 Task: Add a stop at the National September 11 Memorial & Museum while en route to Battery Park.
Action: Mouse moved to (1394, 111)
Screenshot: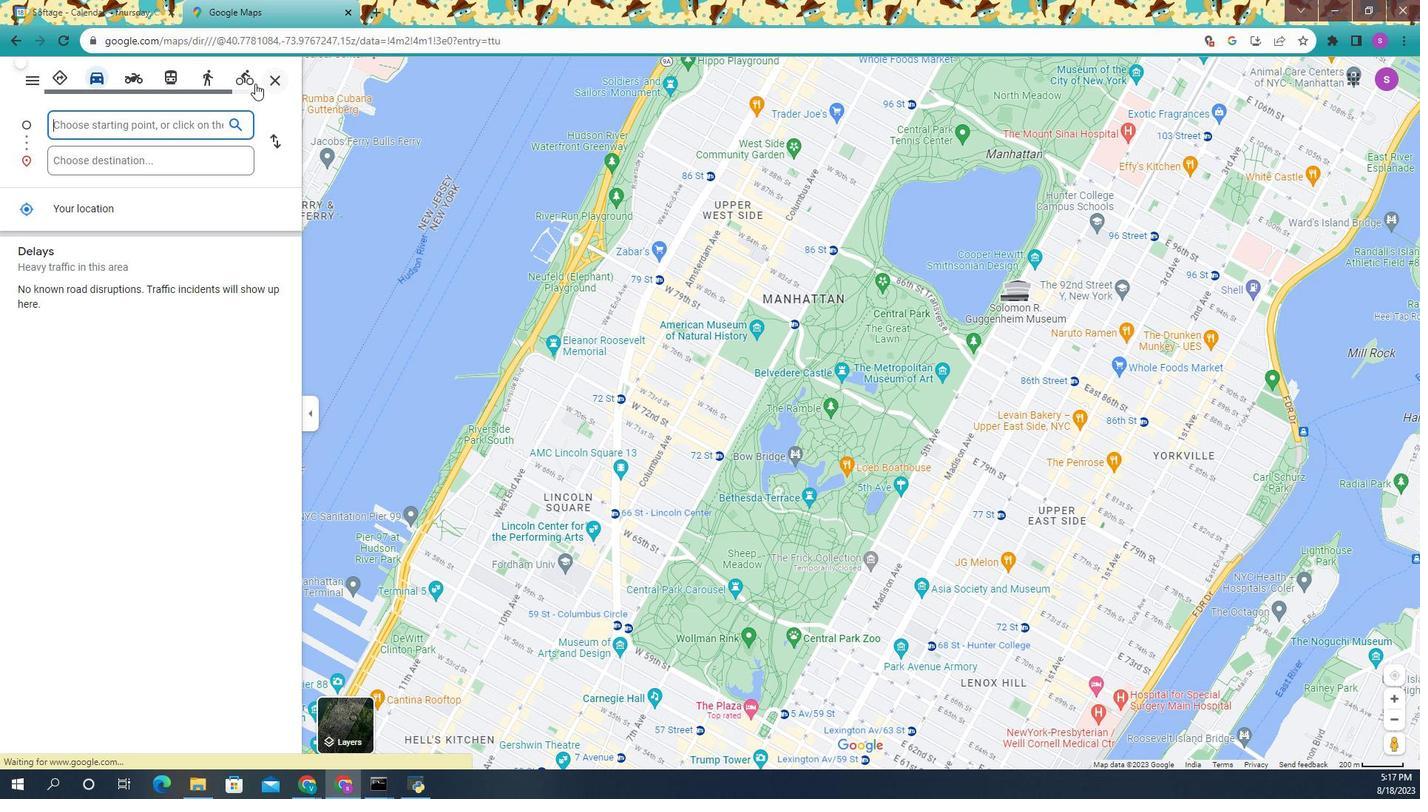 
Action: Mouse pressed left at (1394, 111)
Screenshot: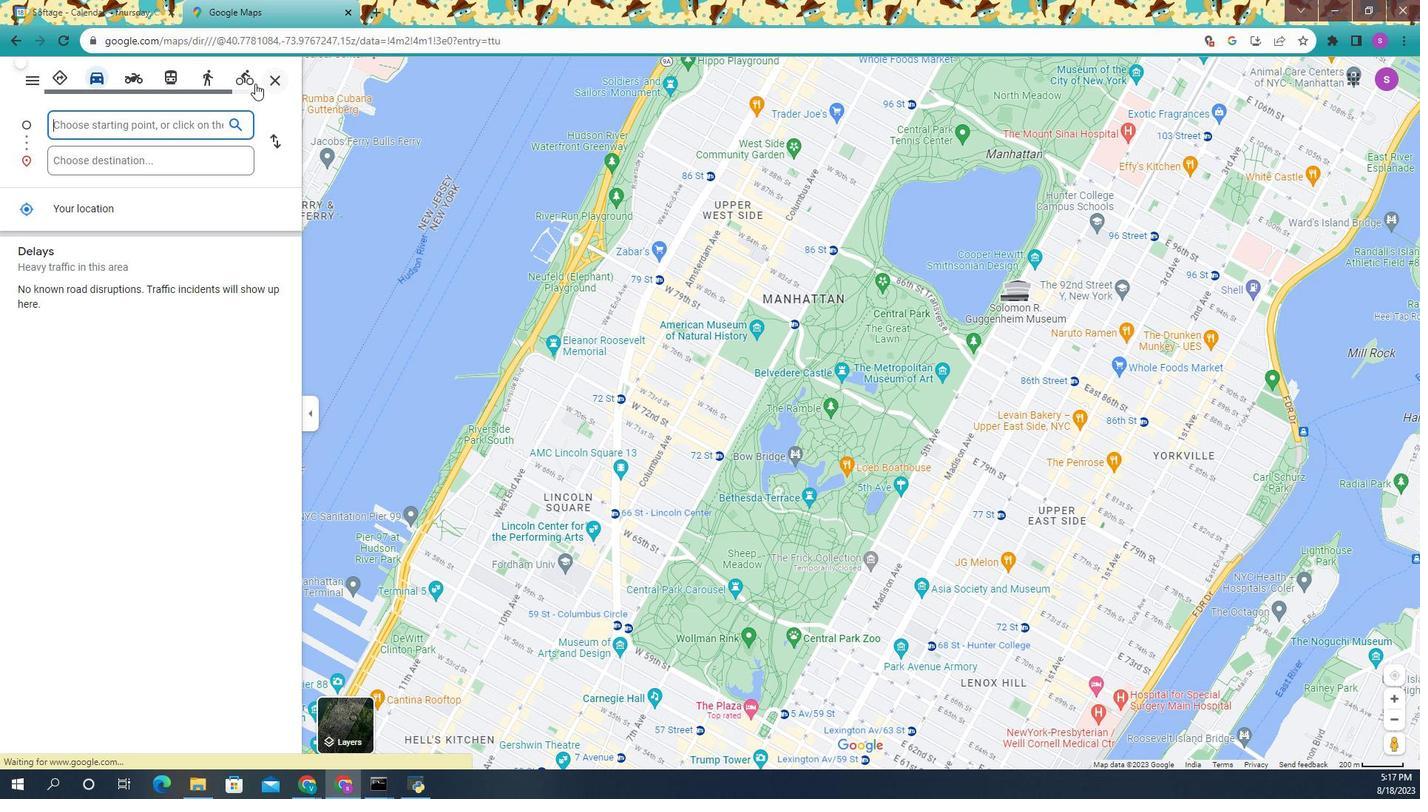 
Action: Mouse moved to (1308, 160)
Screenshot: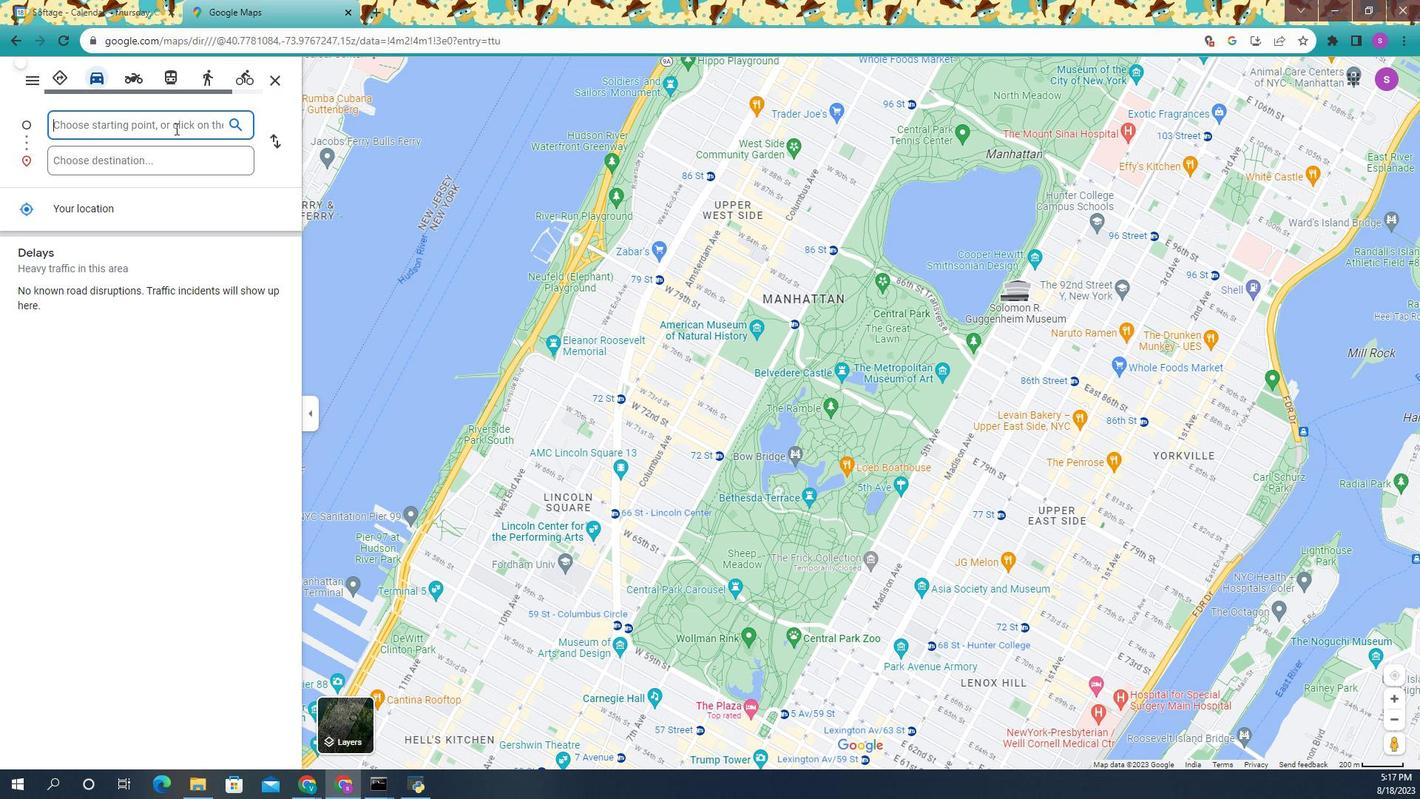 
Action: Mouse pressed left at (1308, 160)
Screenshot: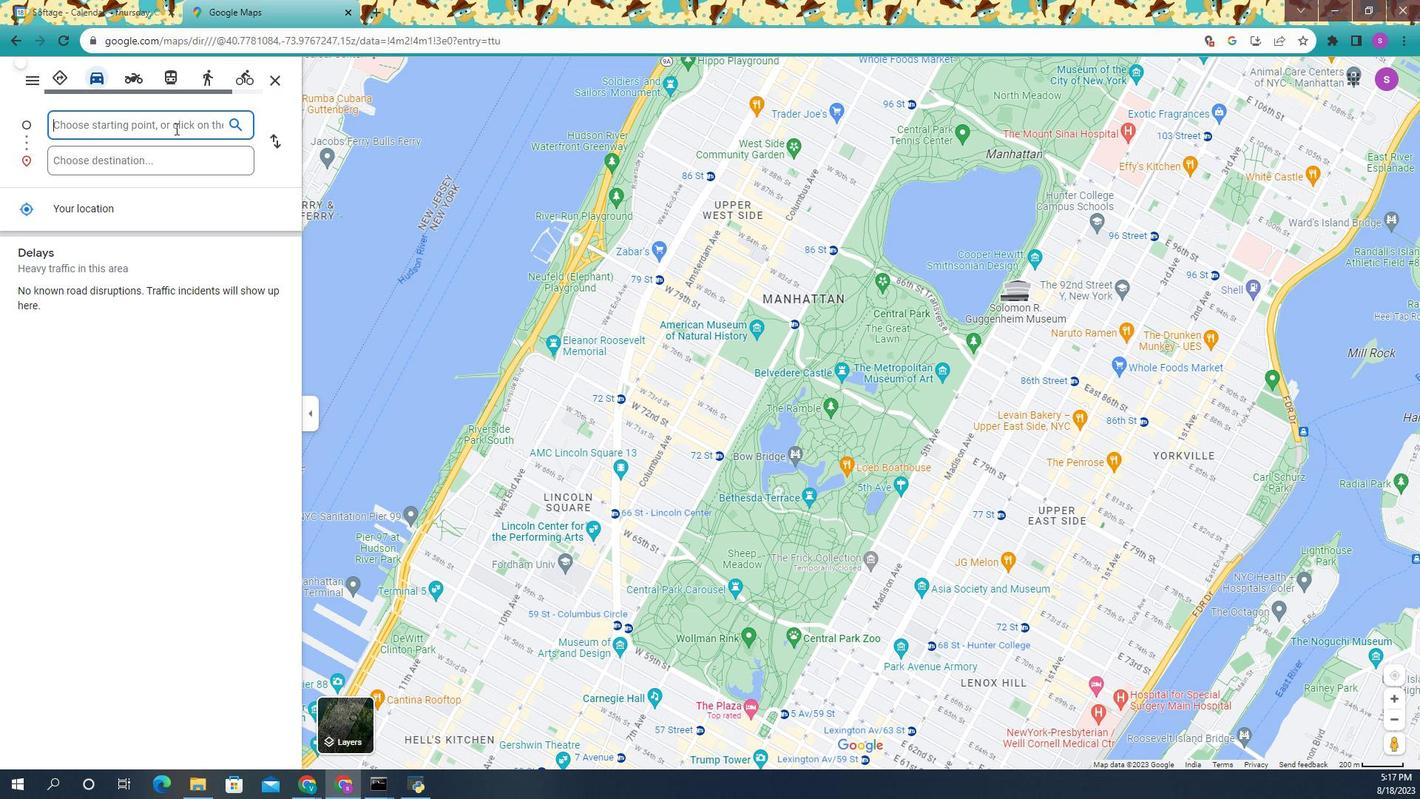 
Action: Key pressed <Key.shift><Key.shift><Key.shift><Key.shift><Key.shift><Key.shift><Key.shift><Key.shift><Key.shift><Key.shift><Key.shift><Key.shift><Key.shift><Key.shift><Key.shift><Key.shift><Key.shift><Key.shift><Key.shift><Key.shift><Key.shift><Key.shift><Key.shift><Key.shift><Key.shift>M<Key.backspace><Key.backspace><Key.shift><Key.shift>IONAL<Key.space><Key.shift><Key.shift>Septemr<Key.space>11<Key.space><Key.space><Key.backspace><Key.backspace><Key.space><Key.shift><Key.shift><Key.shift><Key.shift><Key.shift><Key.shift><Key.shift><Key.shift><Key.shift><Key.shift><Key.shift><Key.shift><Key.shift><Key.shift><Key.shift>Memorial<Key.shift><Key.shift><Key.shift><Key.shift><Key.shift><Key.shift><Key.shift><Key.shift><Key.shift><Key.shift><Key.shift><Key.shift><Key.shift><Key.shift><Key.shift><Key.shift><Key.shift><Key.shift>&<Key.space><Key.shift>Museum<Key.space>
Screenshot: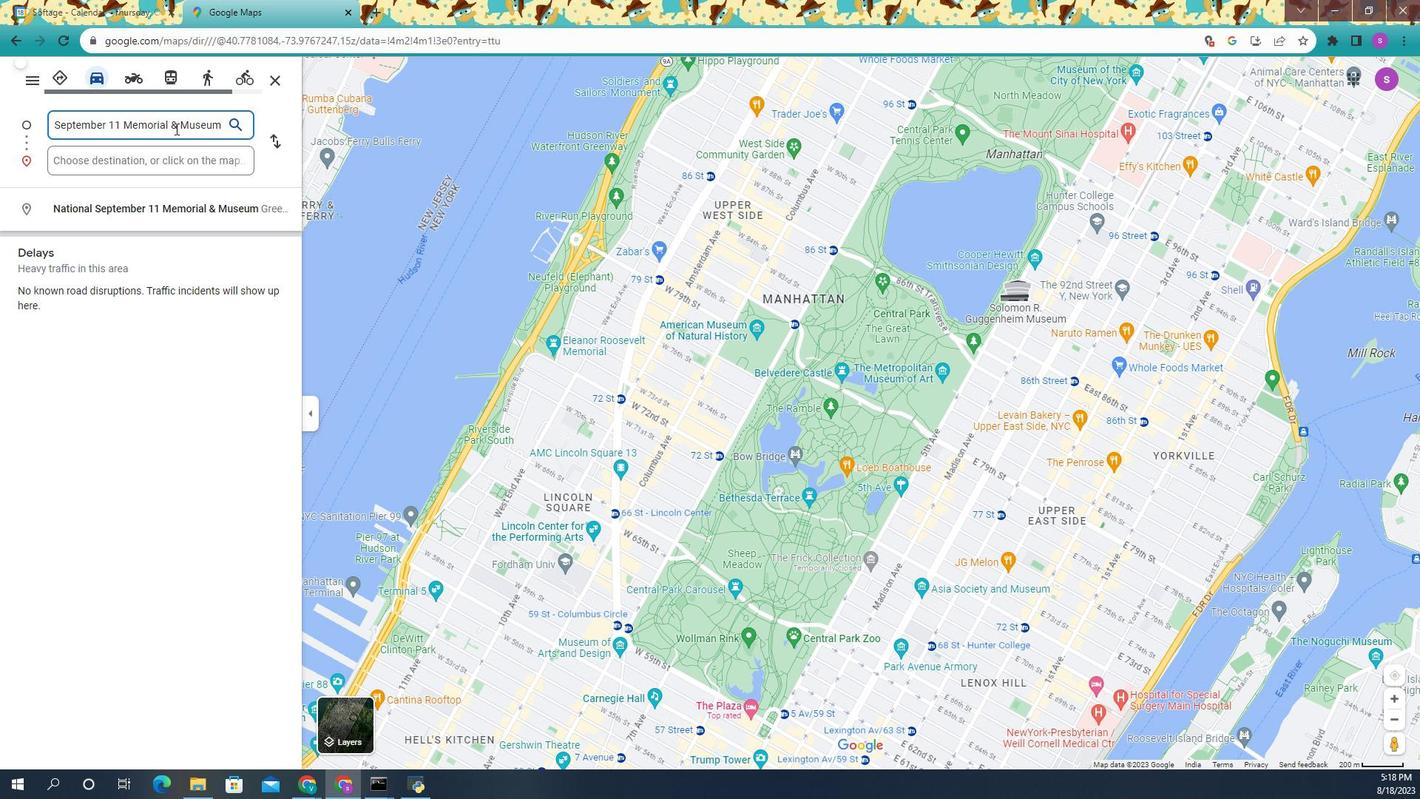 
Action: Mouse moved to (1280, 190)
Screenshot: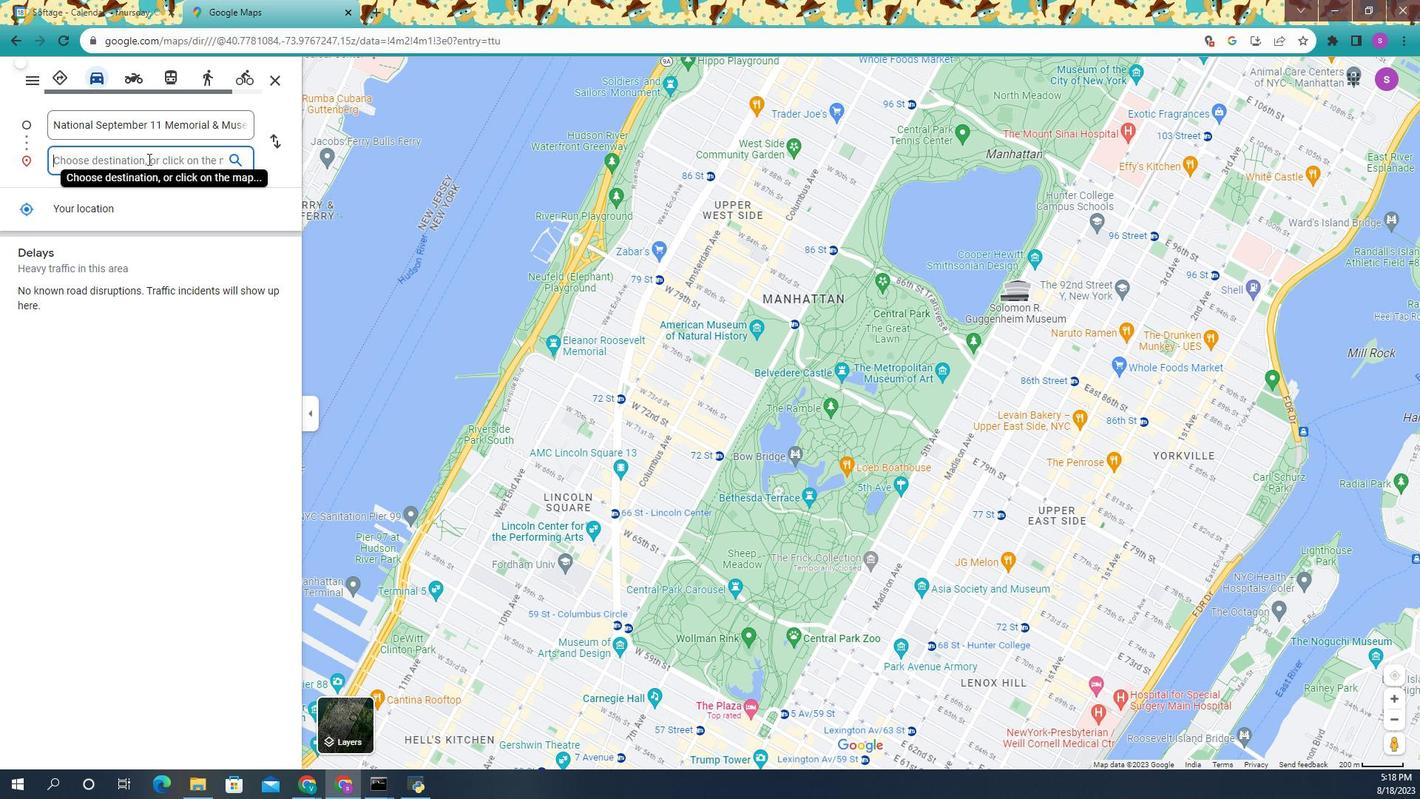 
Action: Mouse pressed left at (1280, 190)
Screenshot: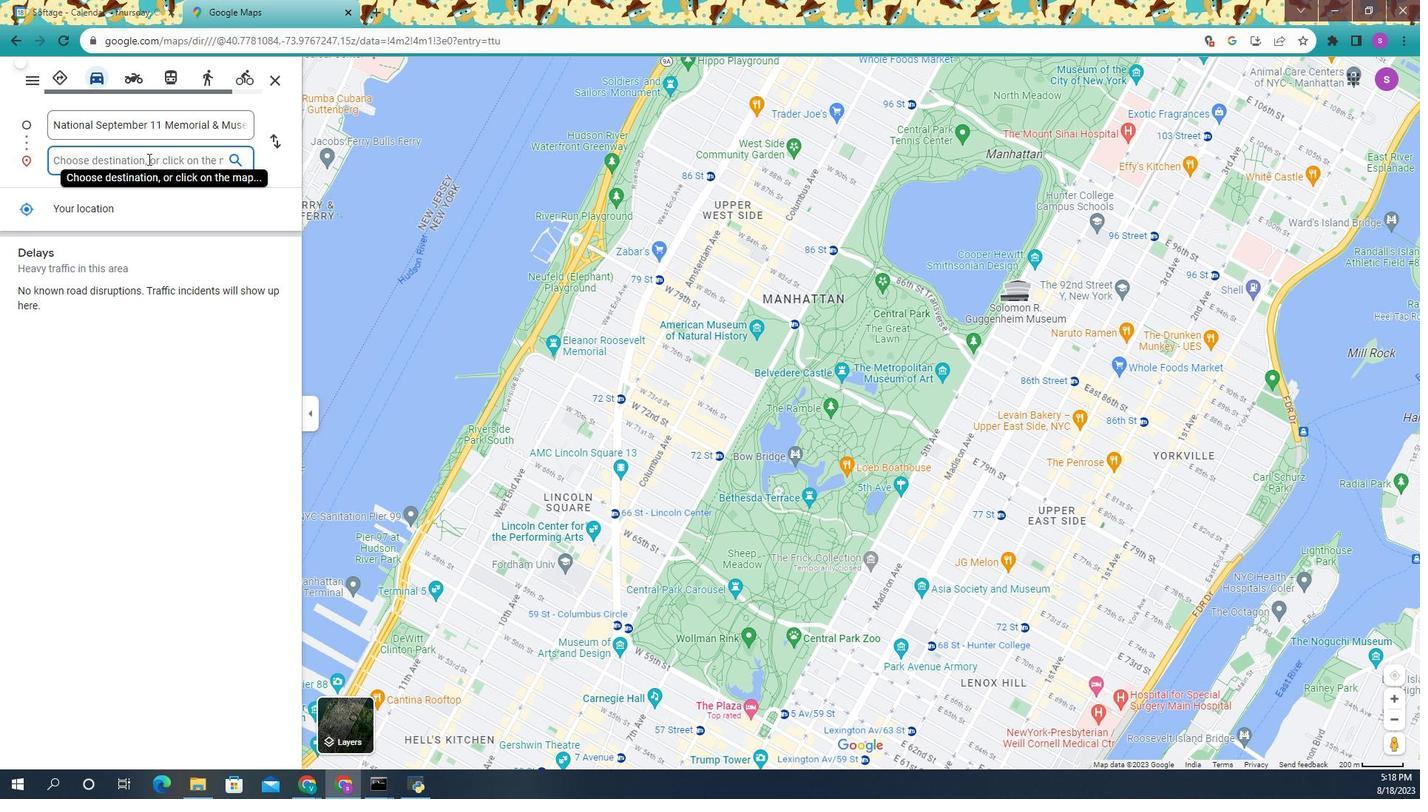 
Action: Mouse moved to (1273, 195)
Screenshot: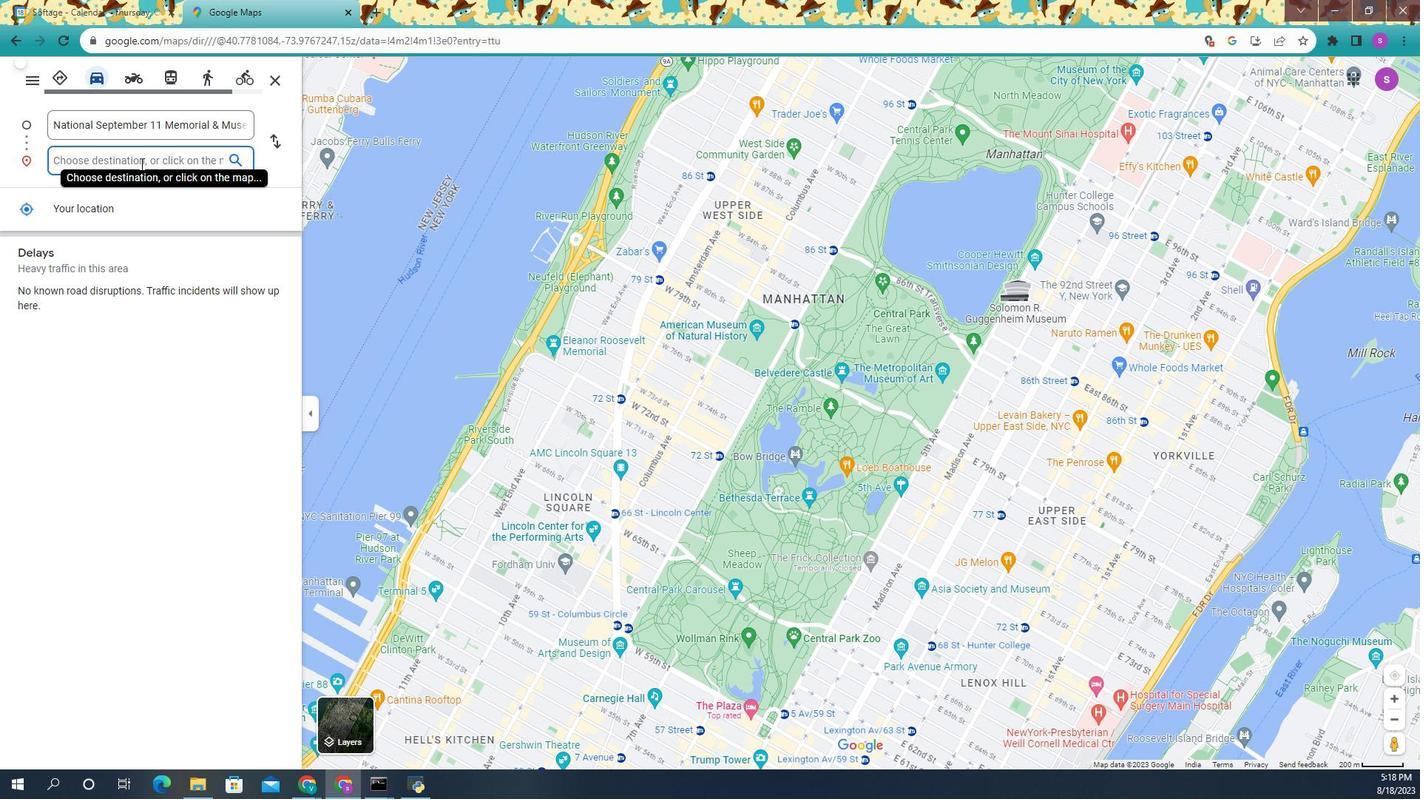 
Action: Key pressed <Key.shift>Batery<Key.space><Key.shift>Park<Key.enter>
Screenshot: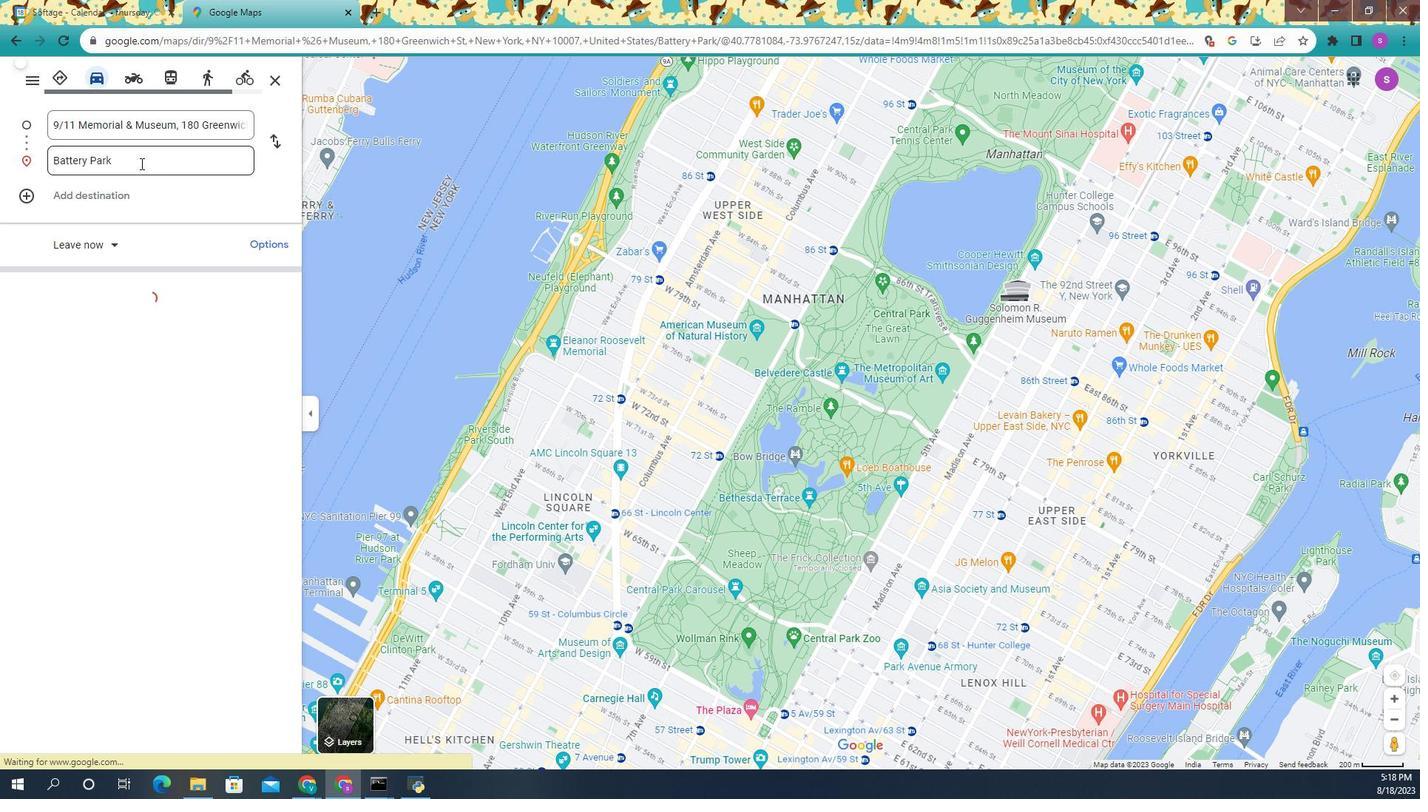 
Action: Mouse moved to (1149, 224)
Screenshot: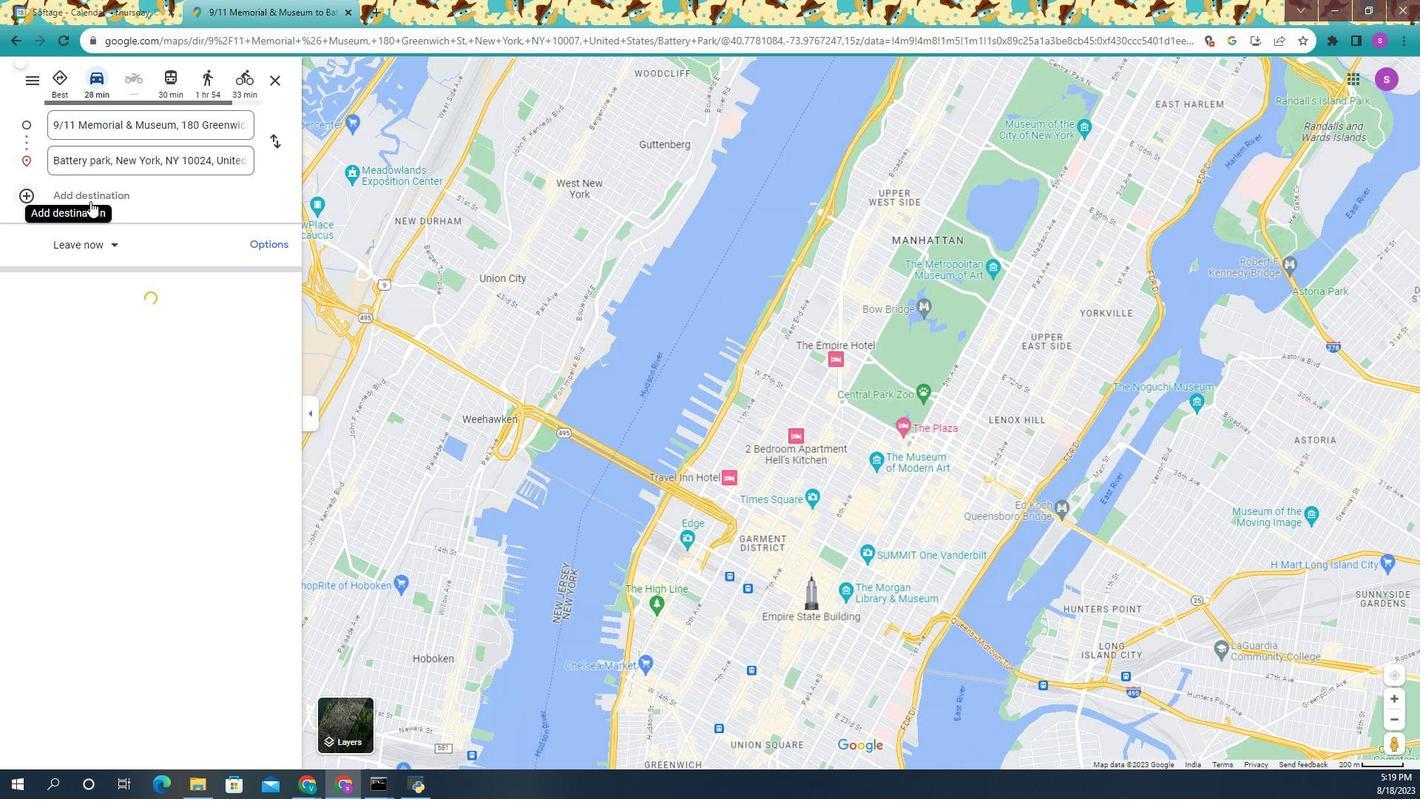 
Action: Mouse pressed left at (1149, 224)
Screenshot: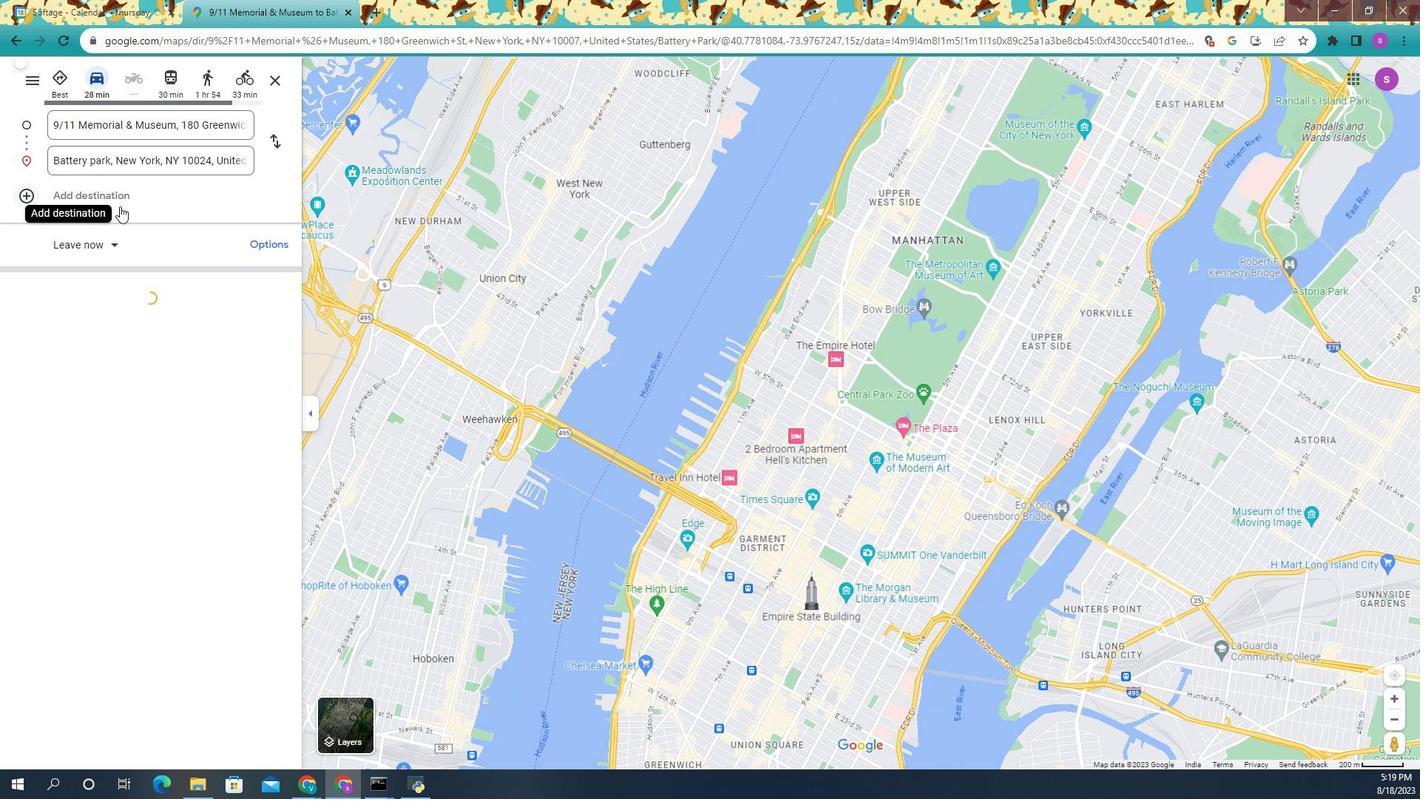 
Action: Mouse moved to (1195, 230)
Screenshot: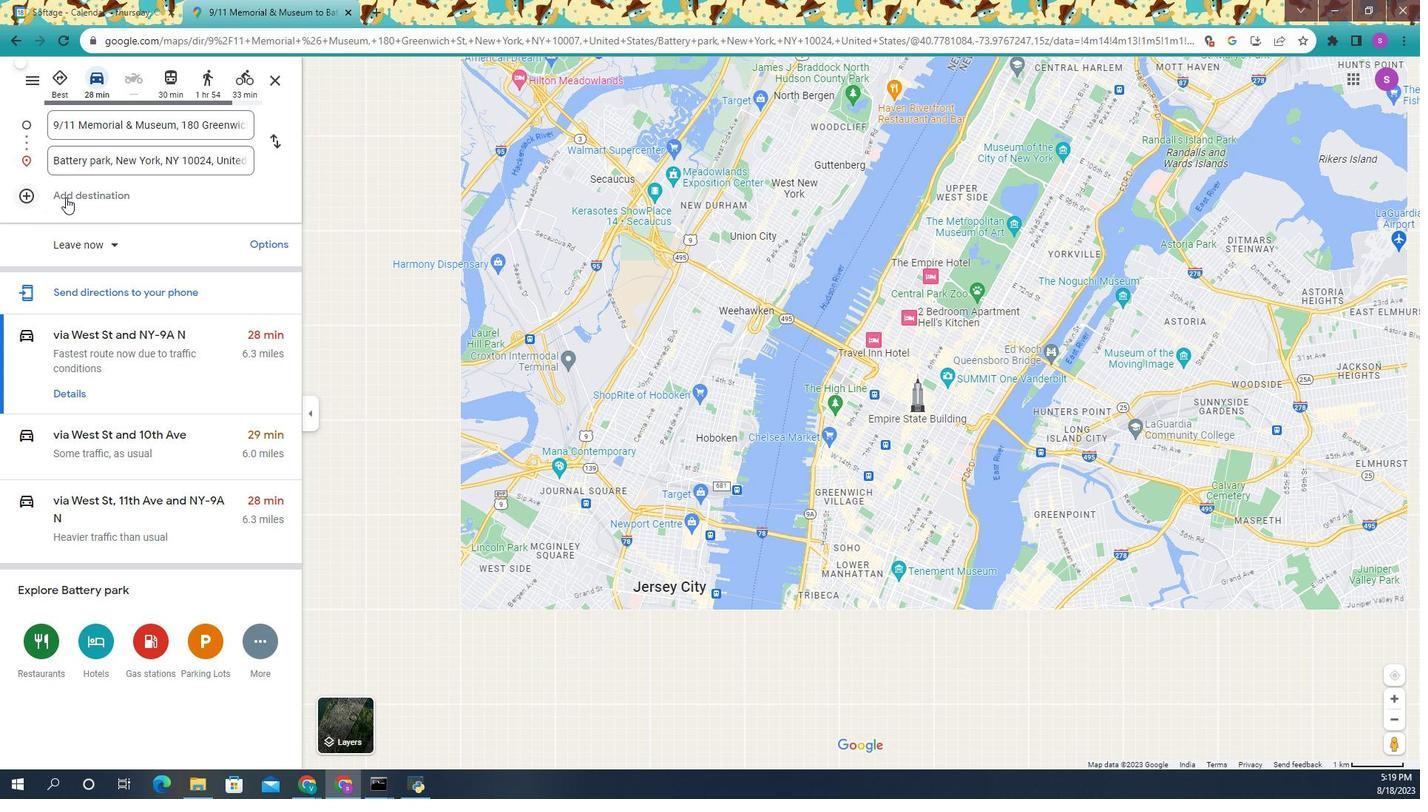 
Action: Mouse pressed left at (1195, 230)
Screenshot: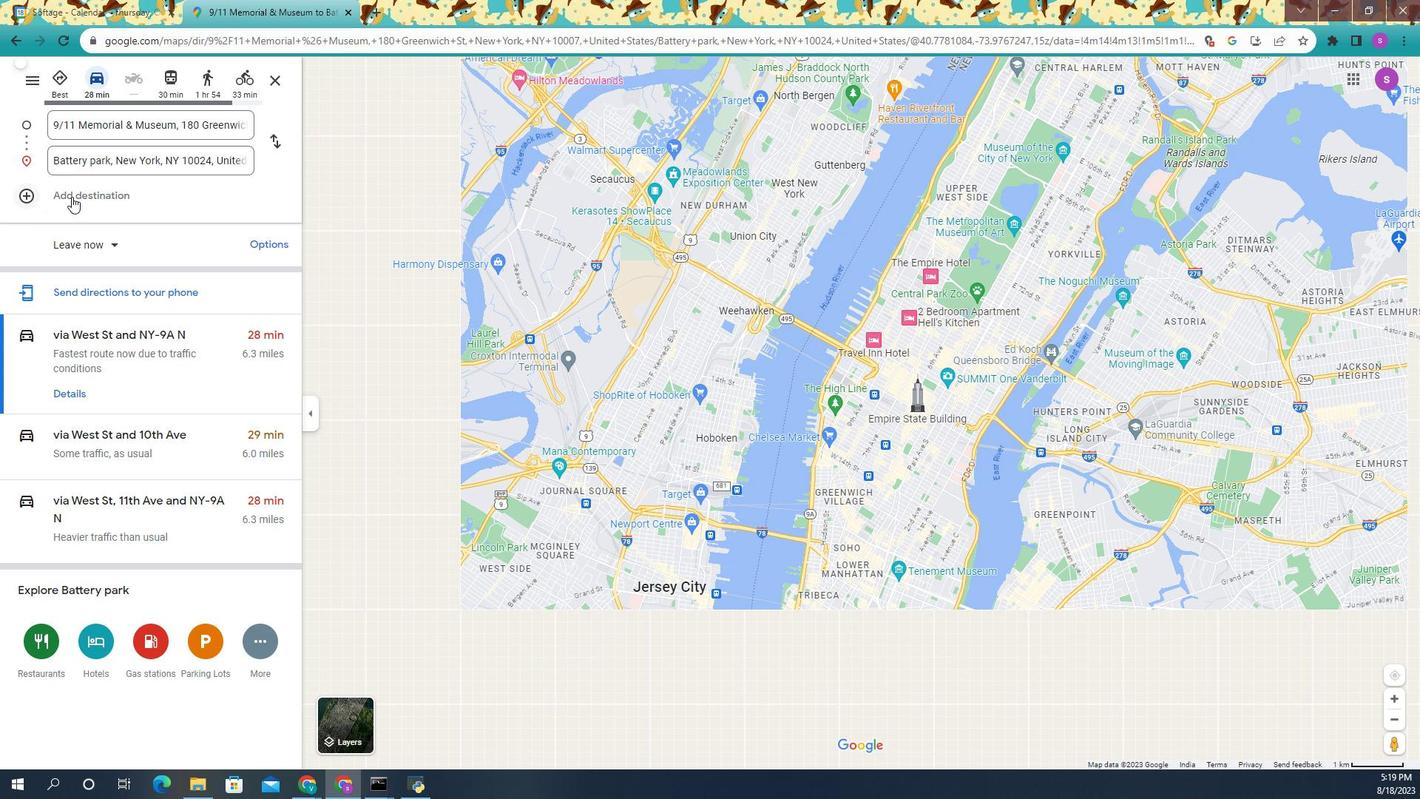 
Action: Mouse moved to (1209, 227)
Screenshot: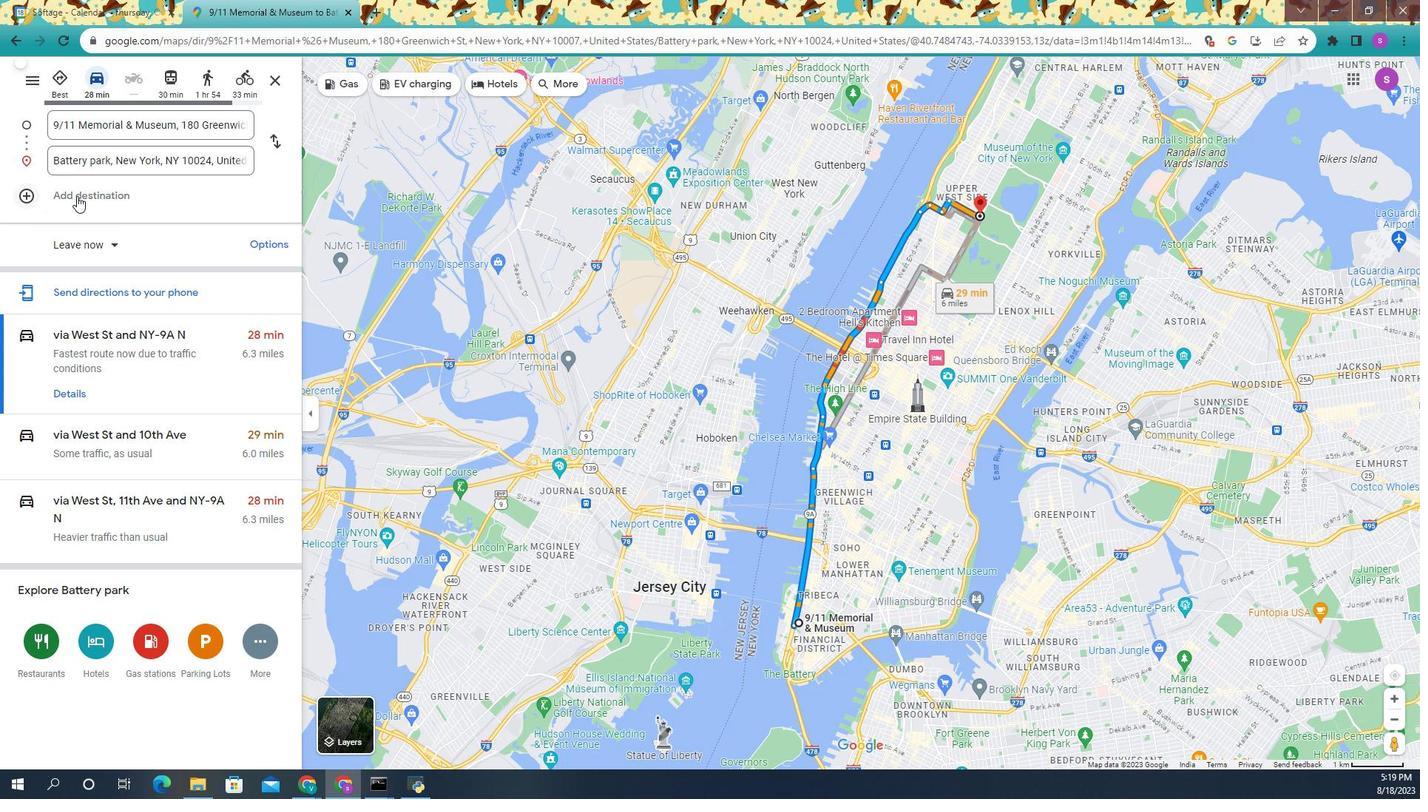 
Action: Mouse pressed left at (1209, 227)
Screenshot: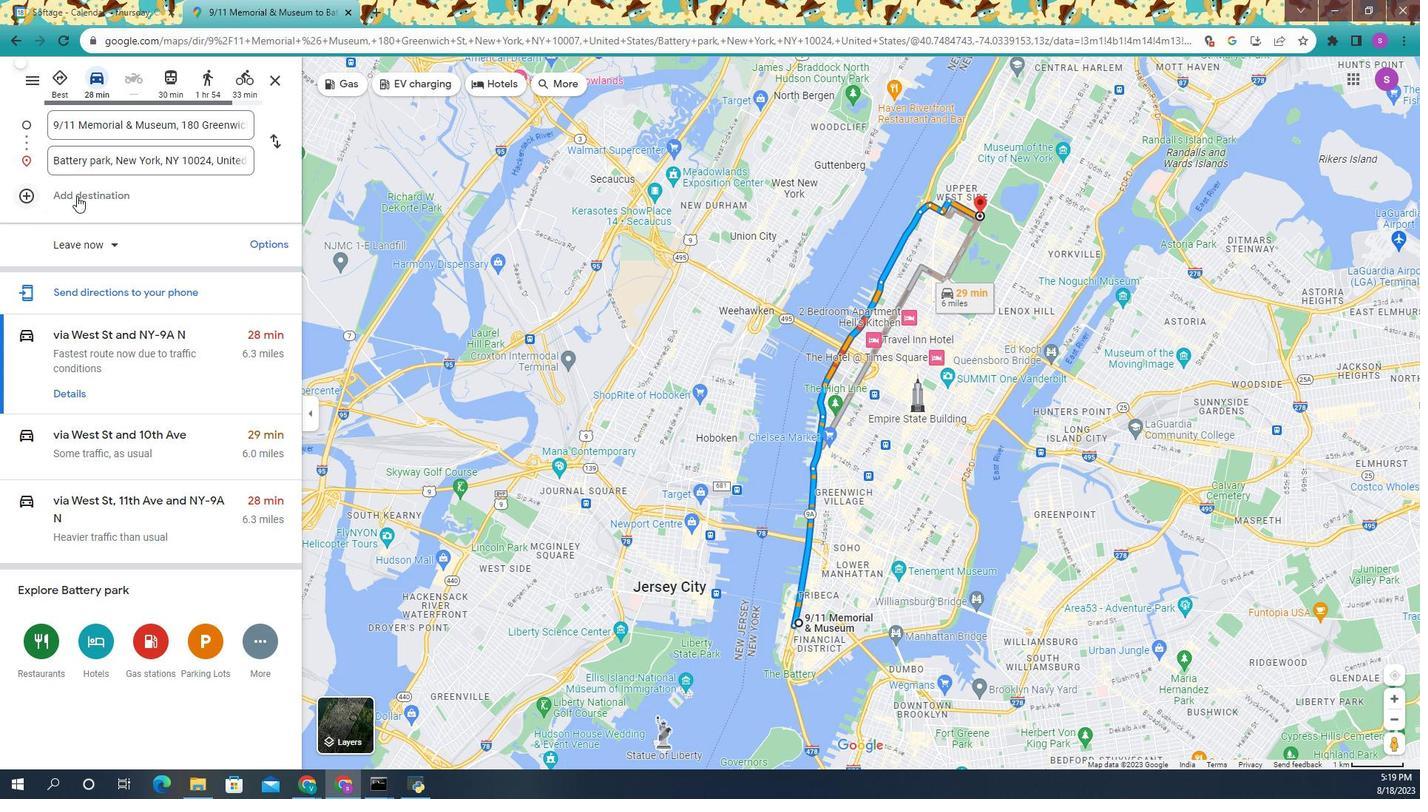 
Action: Mouse pressed left at (1209, 227)
Screenshot: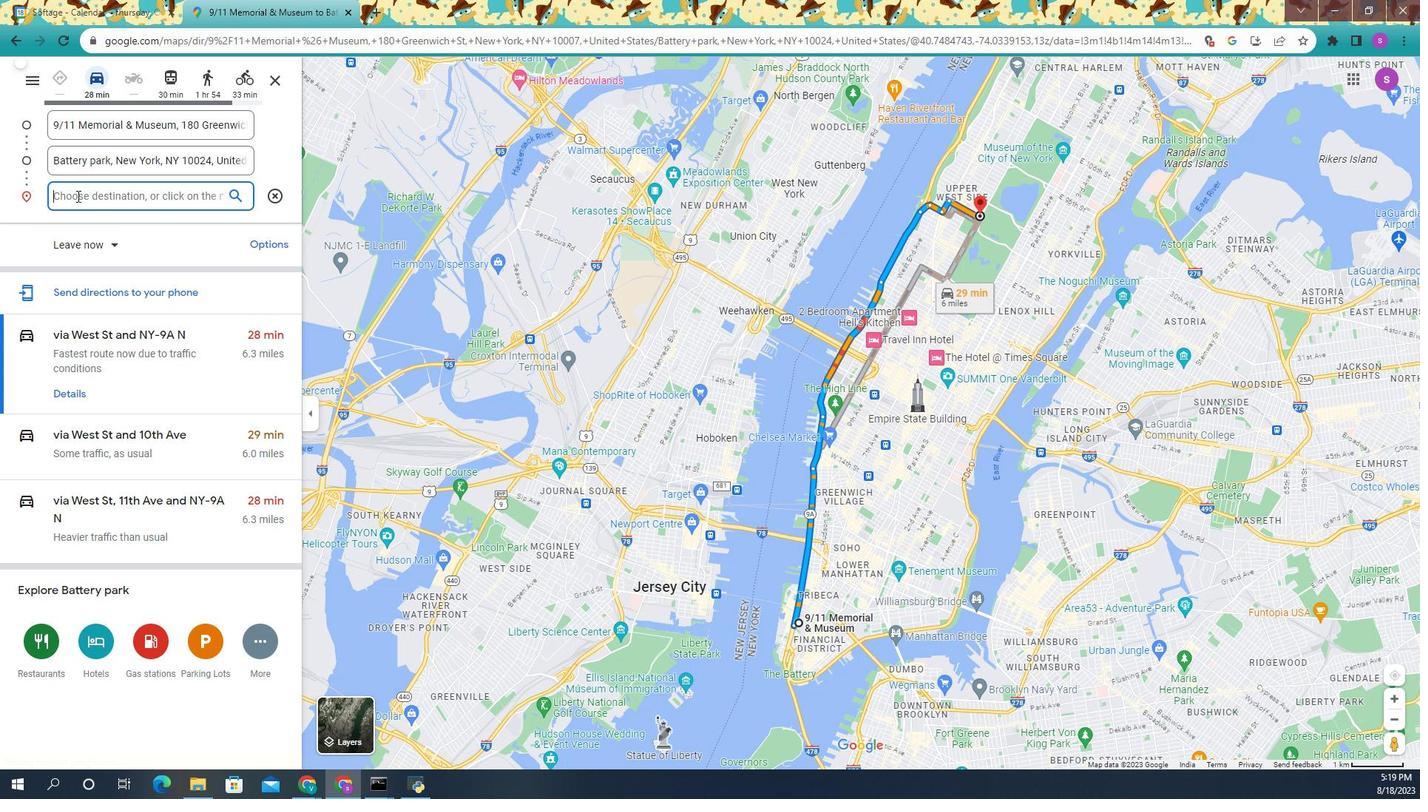 
Action: Mouse pressed left at (1209, 227)
Screenshot: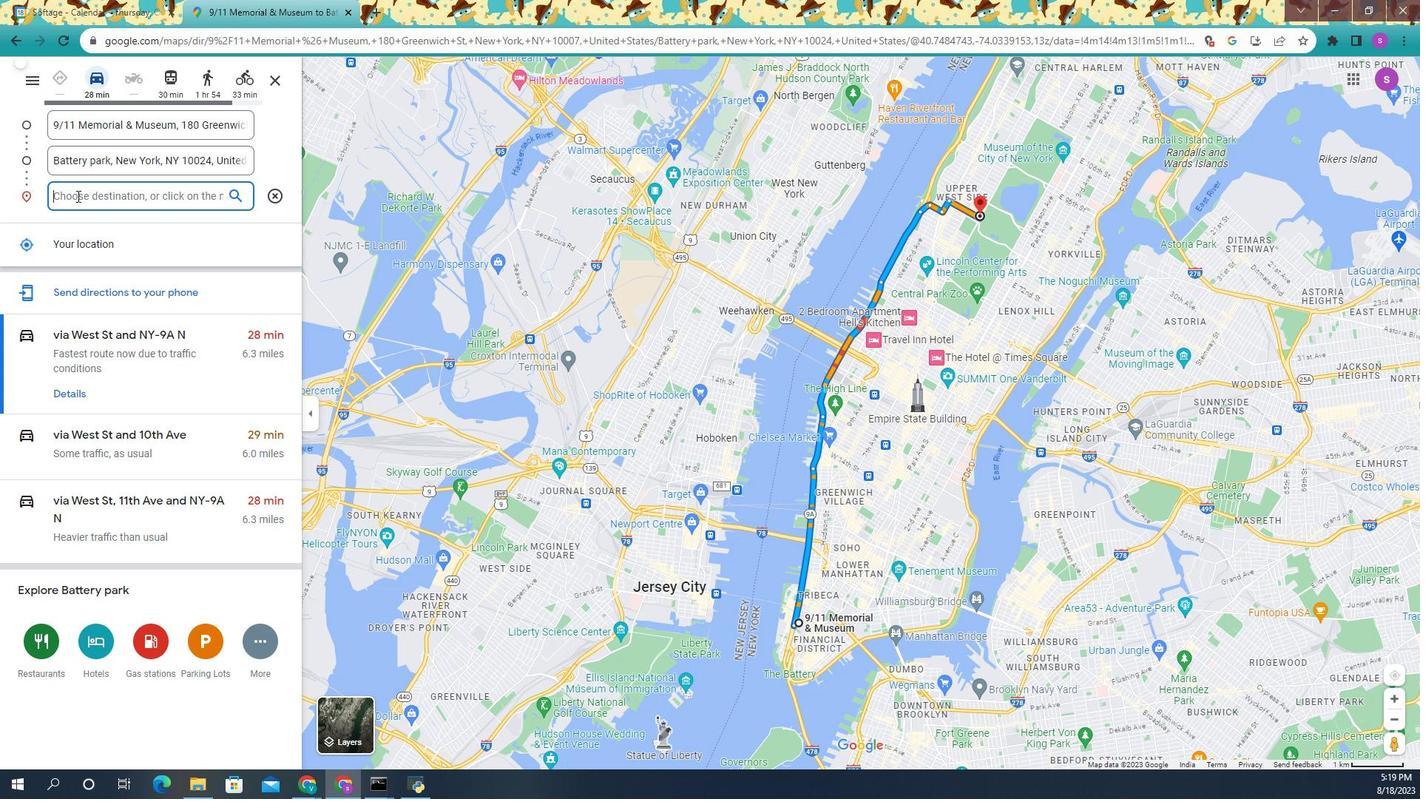 
Action: Key pressed <Key.shift>Natioal<Key.space><Key.shift>September<Key.space>11<Key.space><Key.shift><Key.shift><Key.shift><Key.shift><Key.shift><Key.shift><Key.shift><Key.shift>Museum
Screenshot: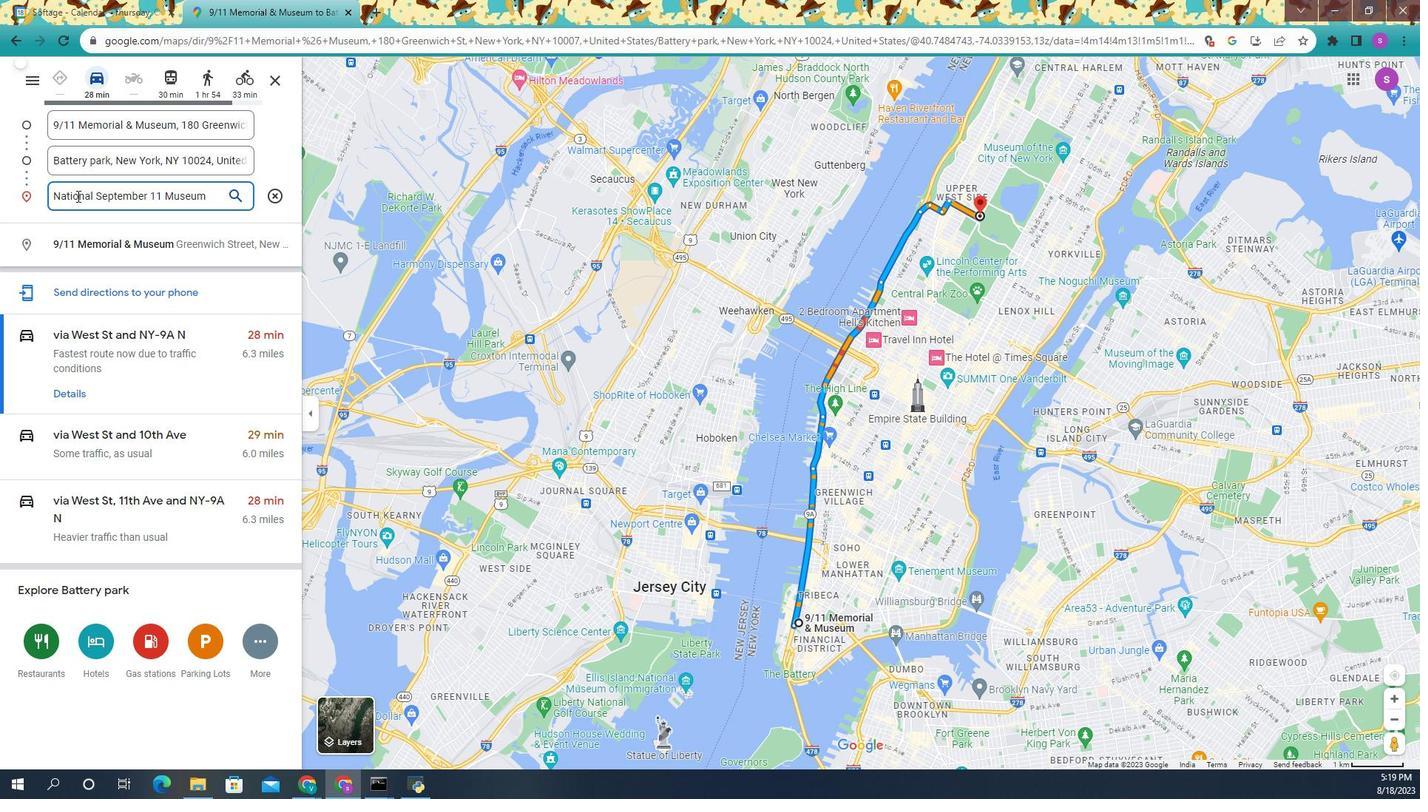 
Action: Mouse moved to (1206, 196)
Screenshot: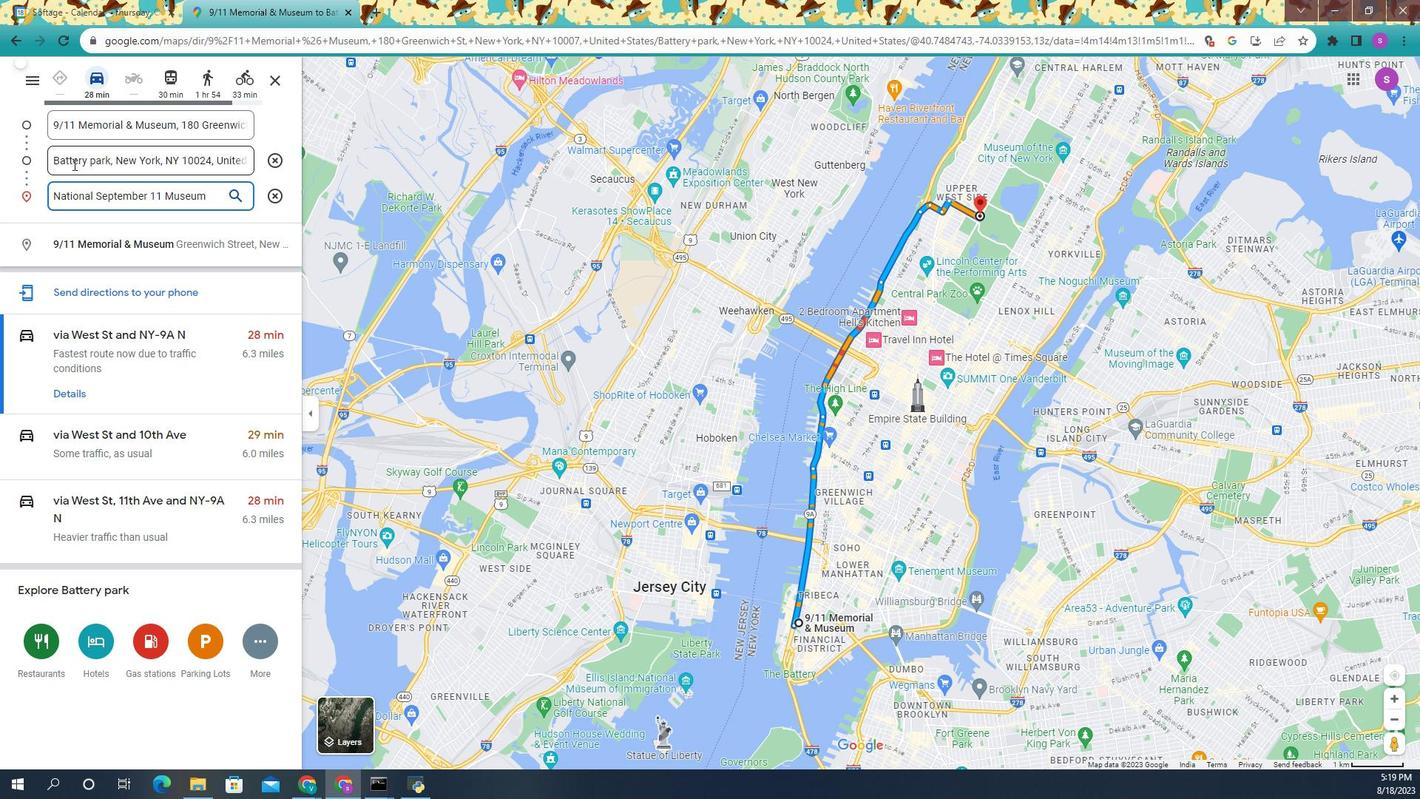 
Action: Key pressed <Key.enter>
Screenshot: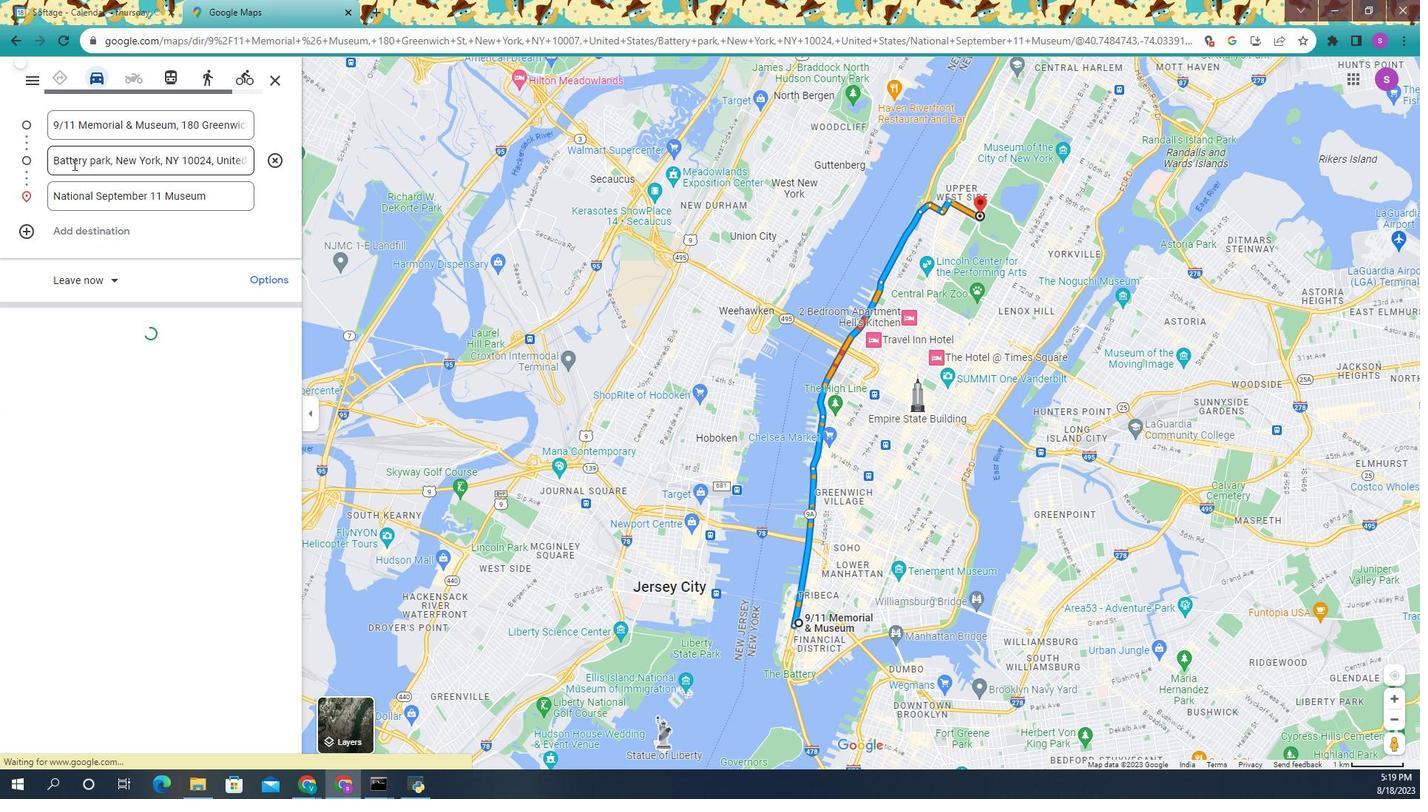 
Action: Mouse moved to (1206, 449)
Screenshot: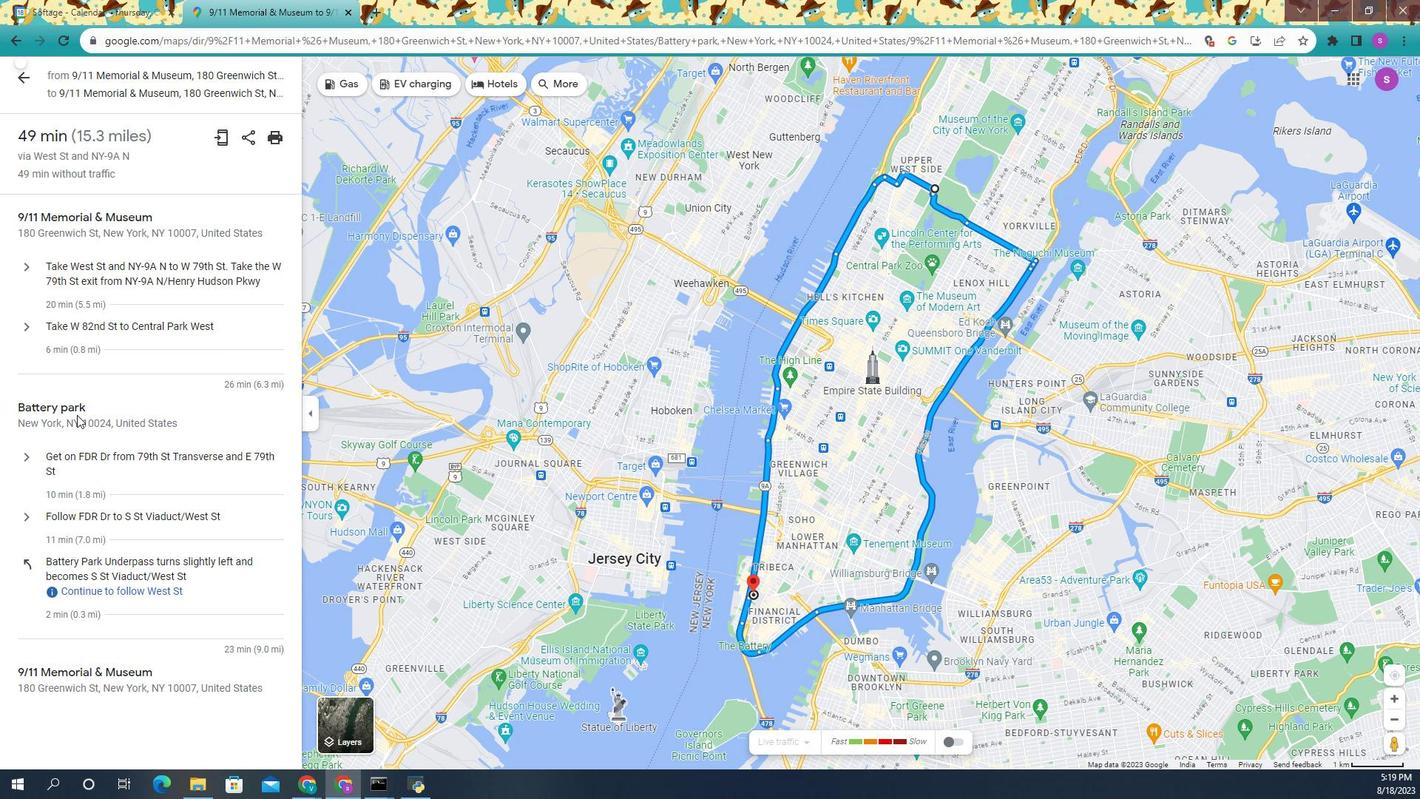 
Action: Mouse pressed left at (1206, 449)
Screenshot: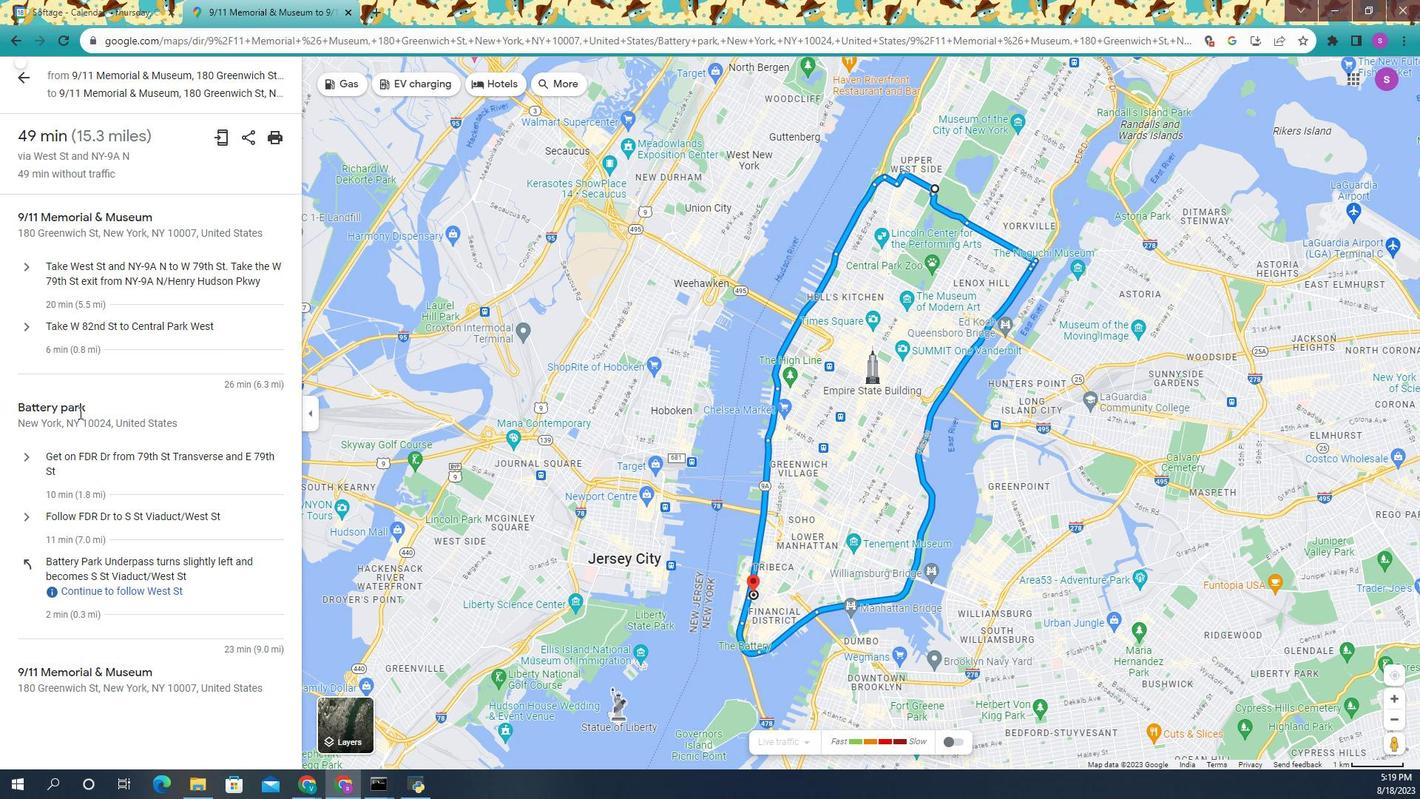 
Action: Mouse moved to (1160, 489)
Screenshot: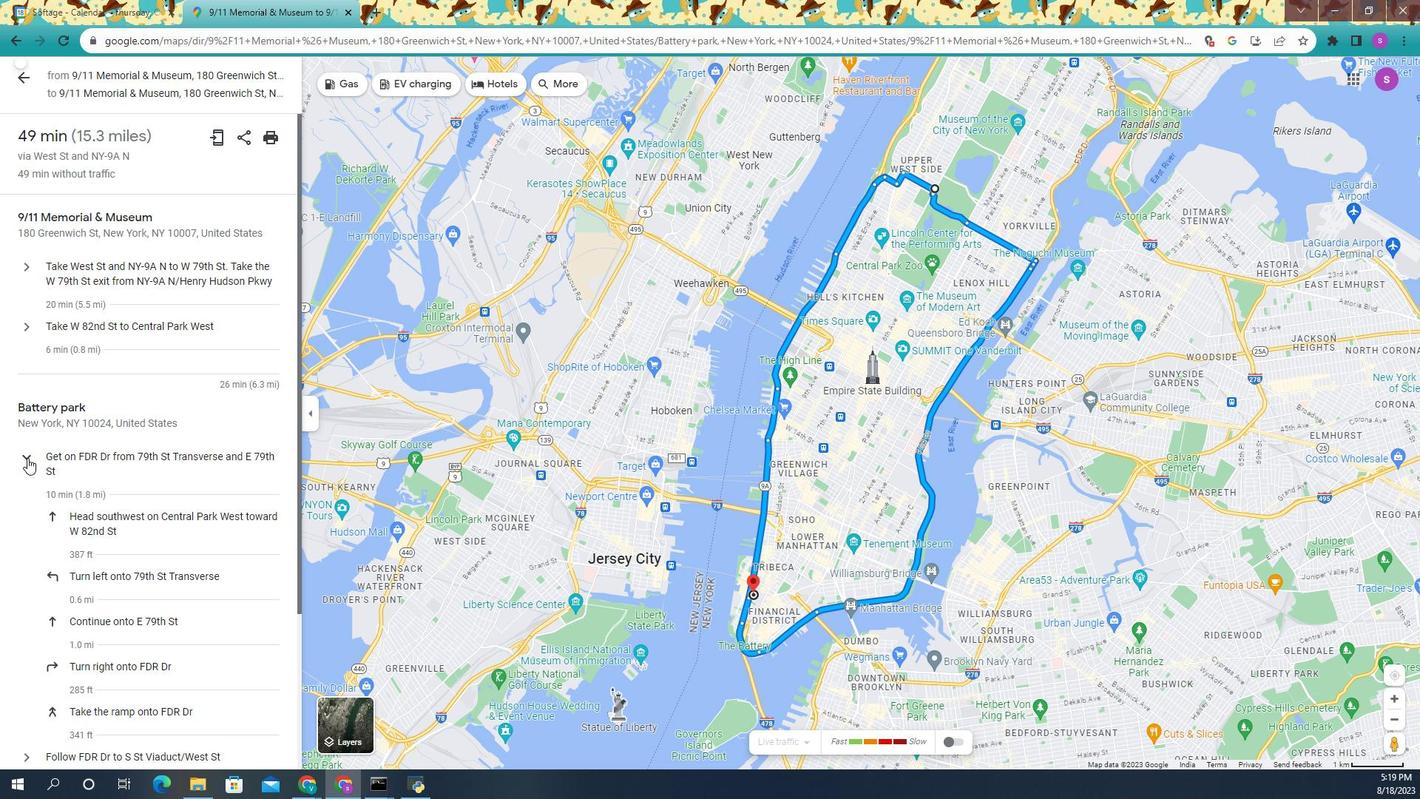 
Action: Mouse pressed left at (1160, 489)
Screenshot: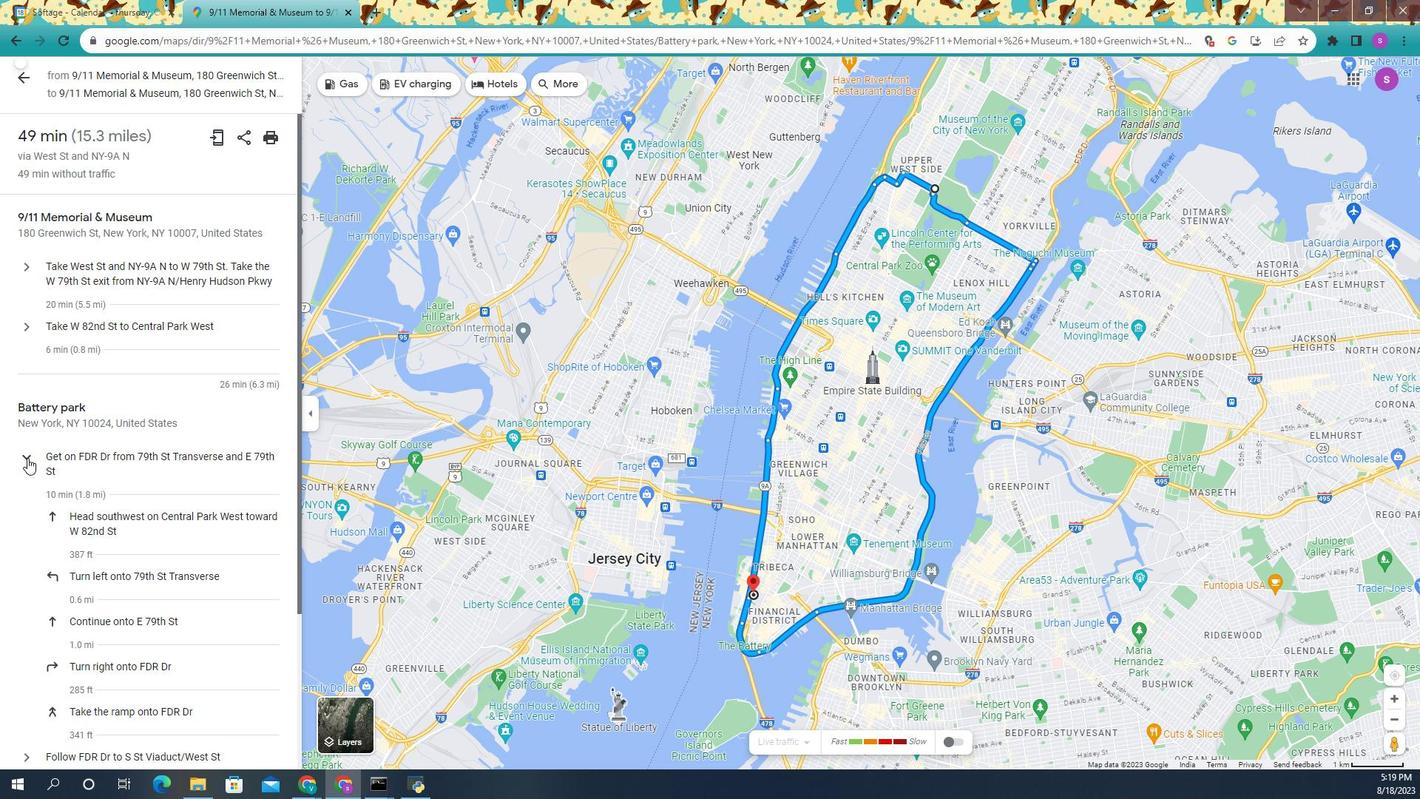 
Action: Mouse moved to (1166, 310)
Screenshot: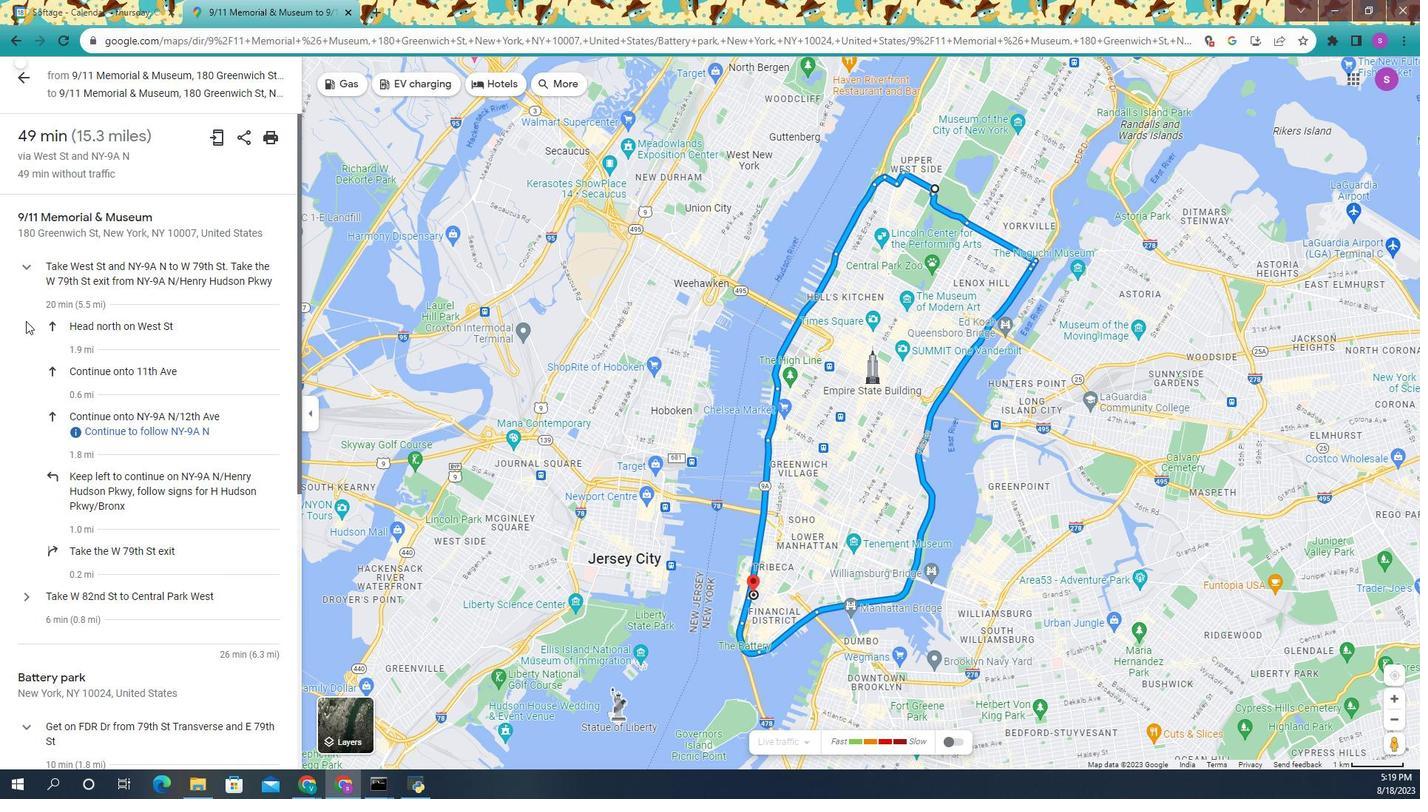 
Action: Mouse pressed left at (1166, 310)
Screenshot: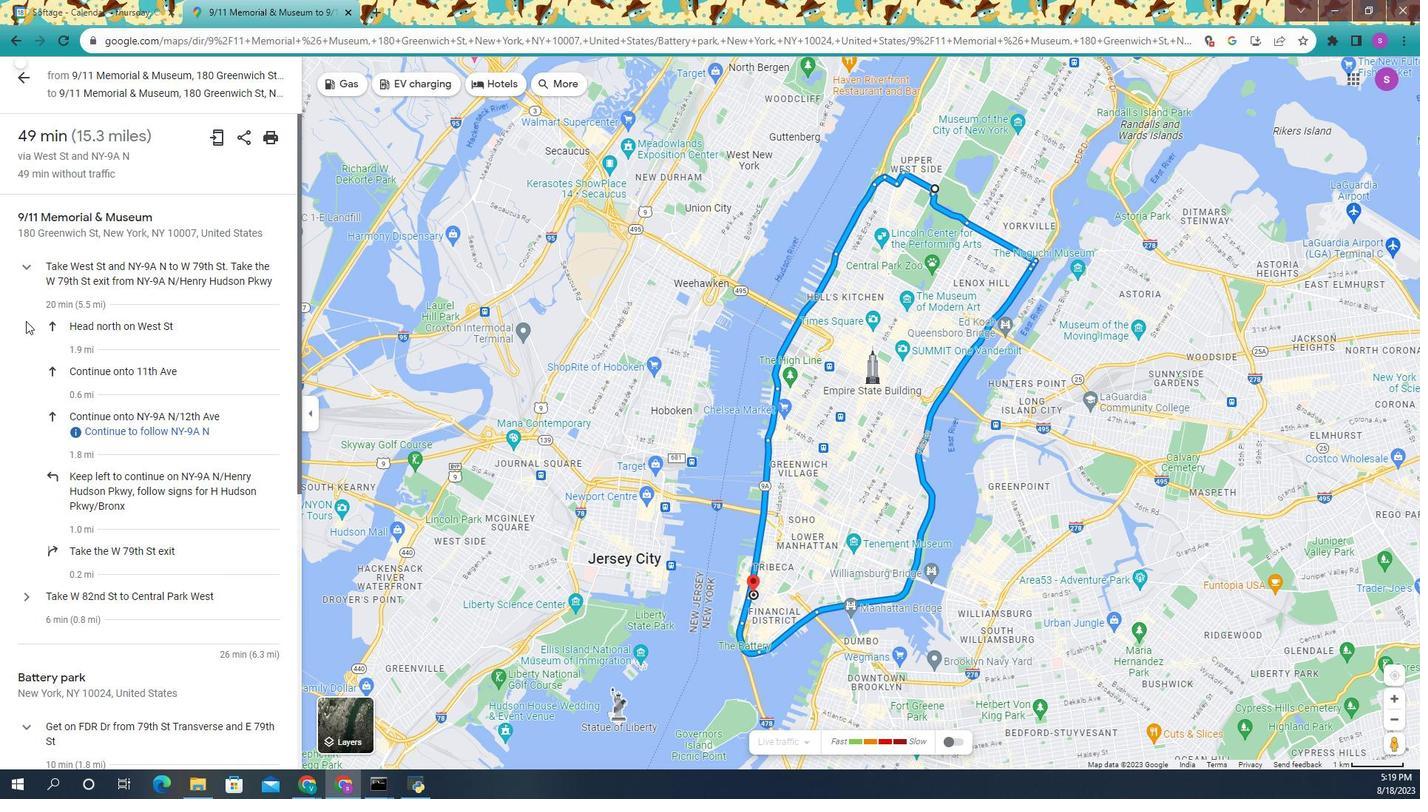 
Action: Mouse moved to (1156, 628)
Screenshot: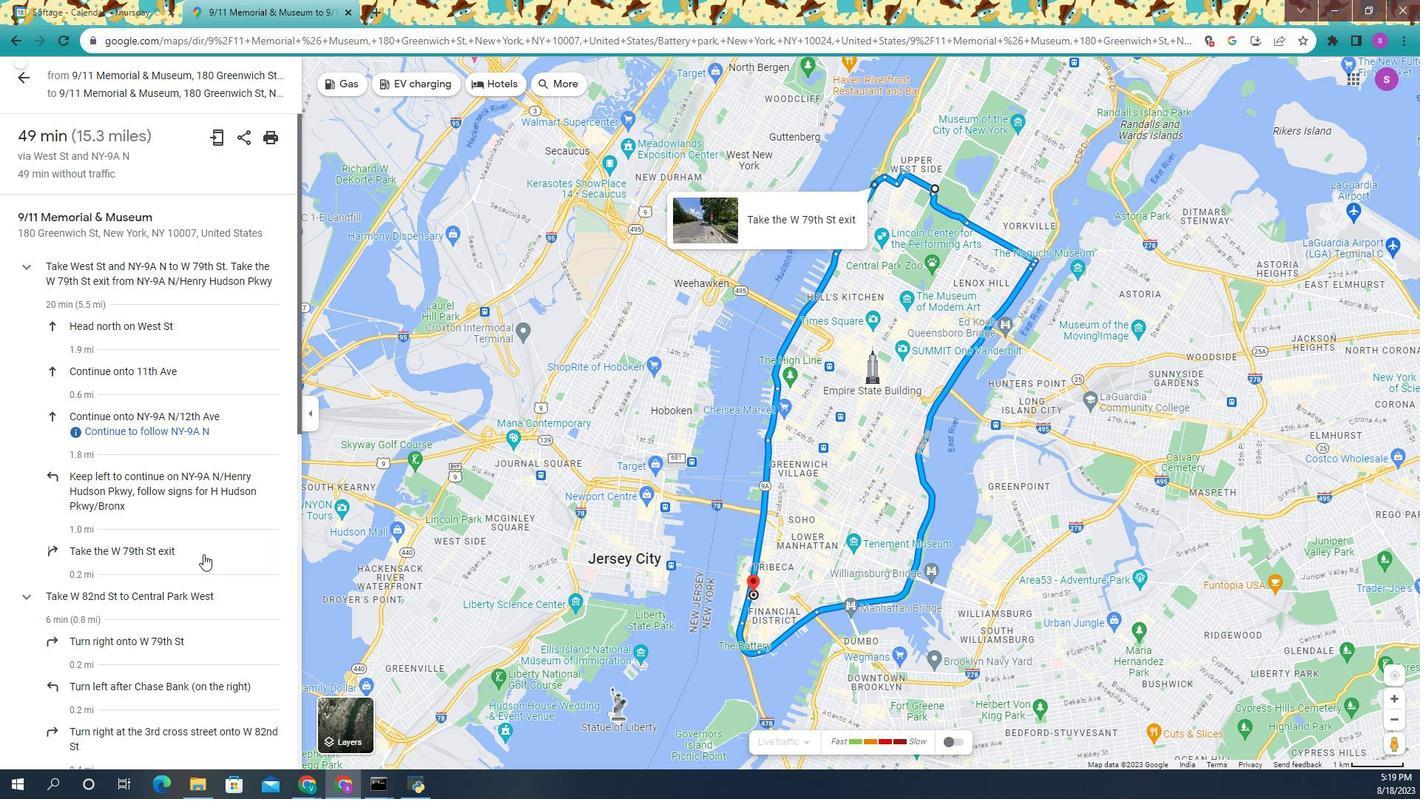 
Action: Mouse pressed left at (1156, 628)
Screenshot: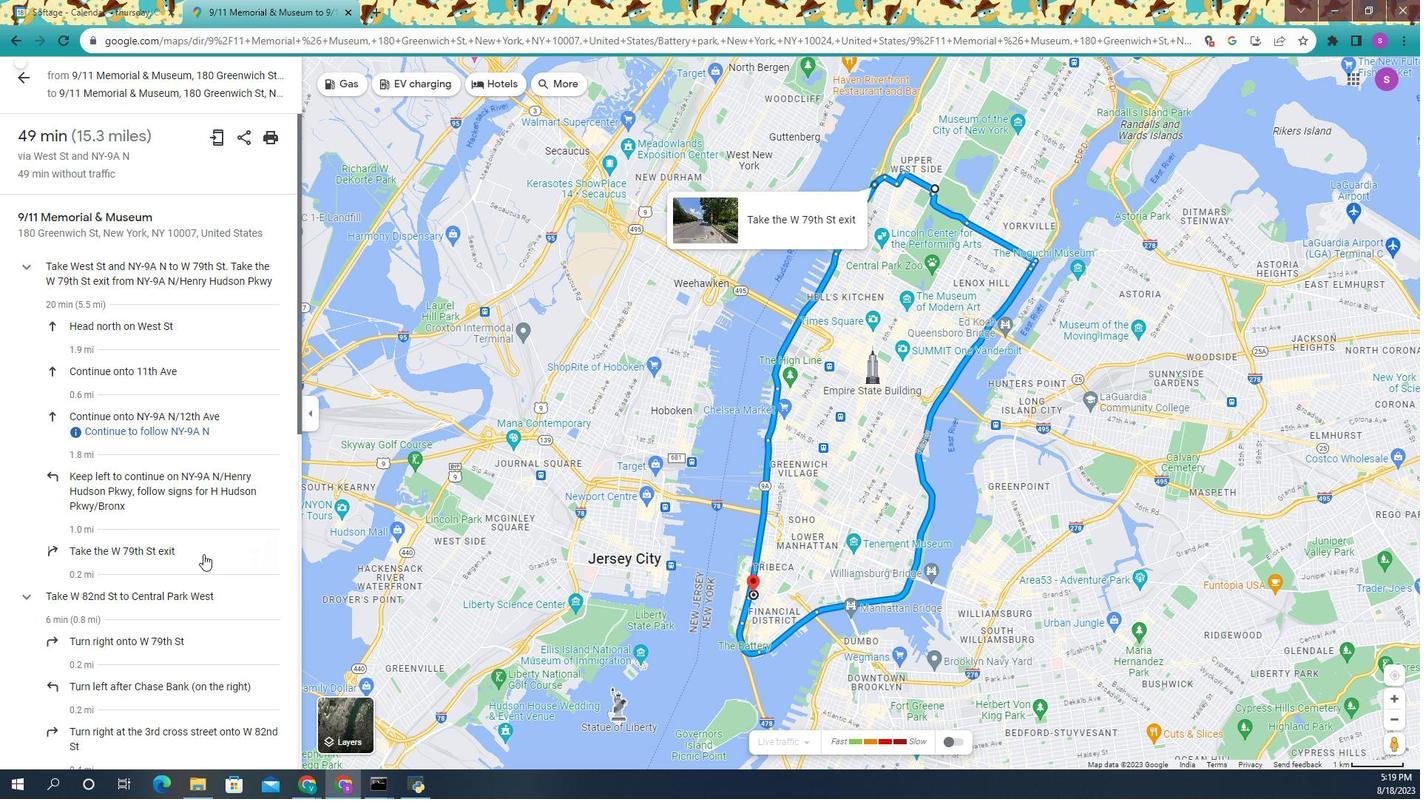 
Action: Mouse moved to (1338, 585)
Screenshot: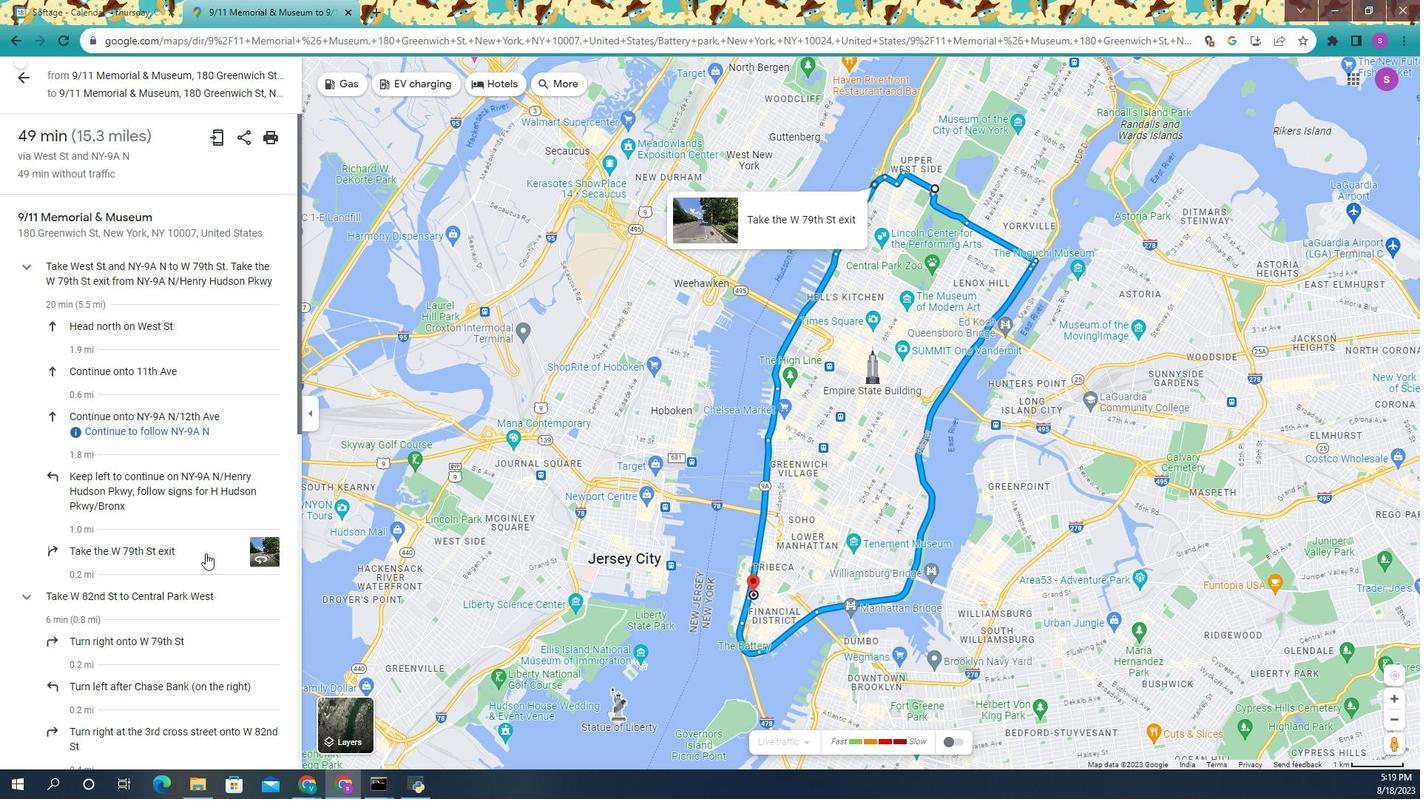 
Action: Mouse scrolled (1338, 584) with delta (0, 0)
Screenshot: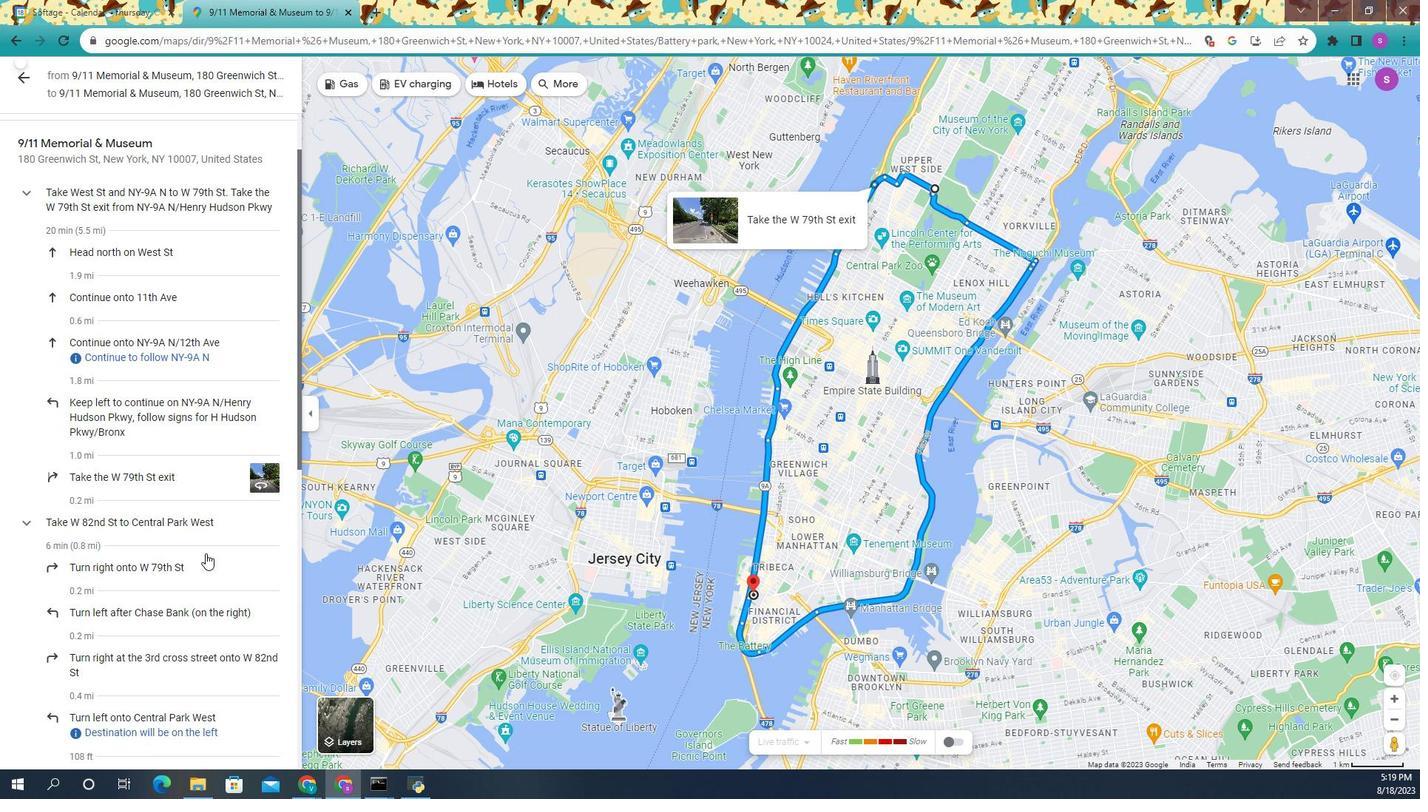 
Action: Mouse scrolled (1338, 584) with delta (0, 0)
Screenshot: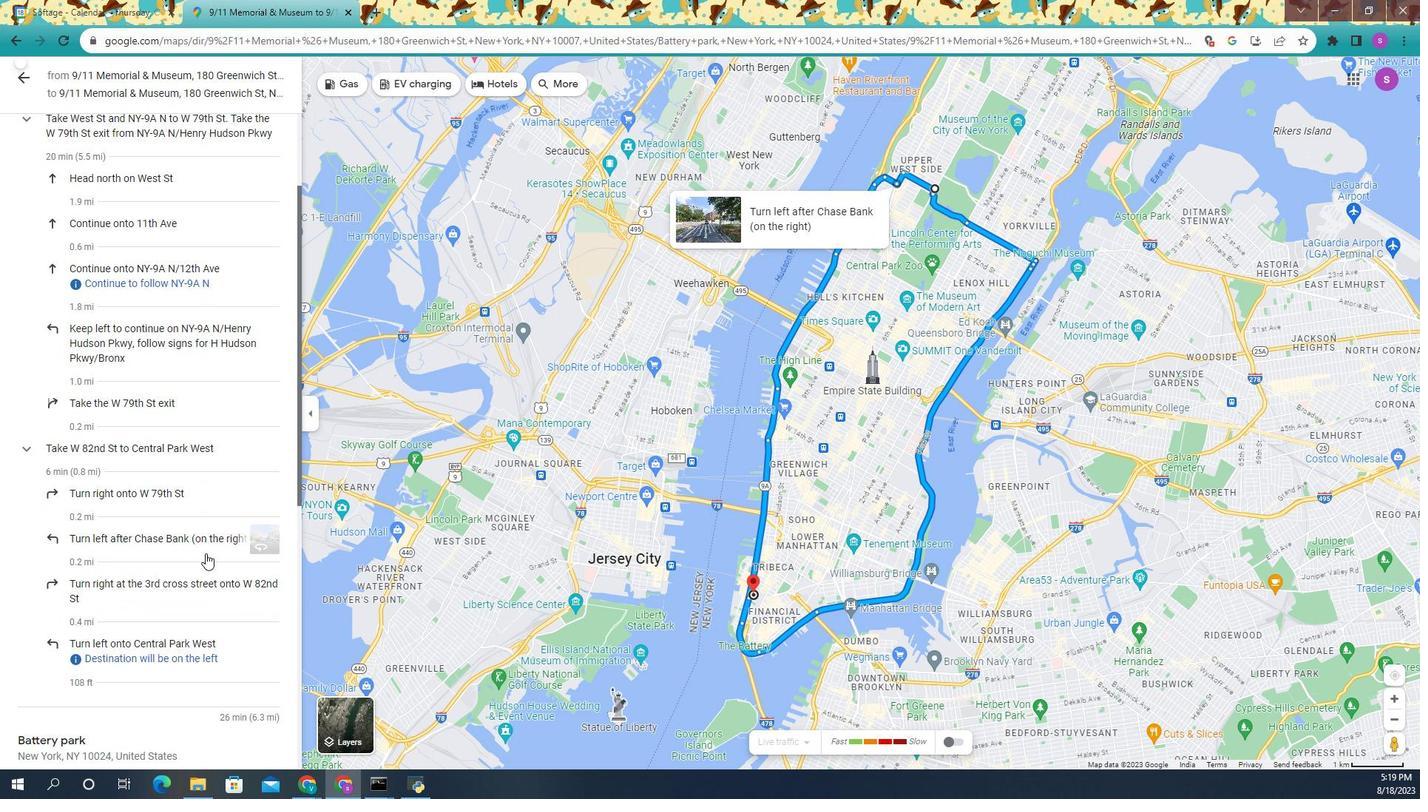 
Action: Mouse moved to (1338, 586)
Screenshot: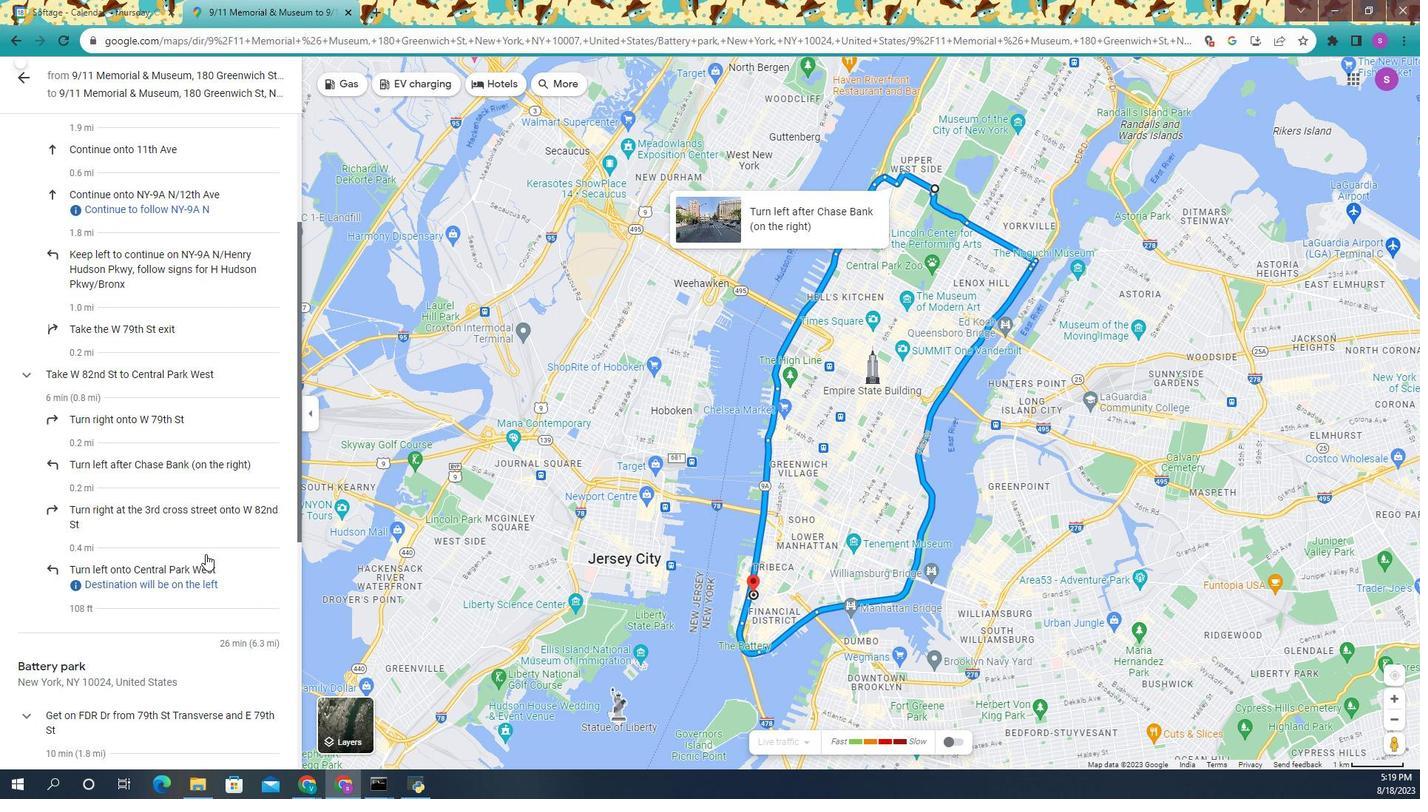 
Action: Mouse scrolled (1338, 585) with delta (0, 0)
Screenshot: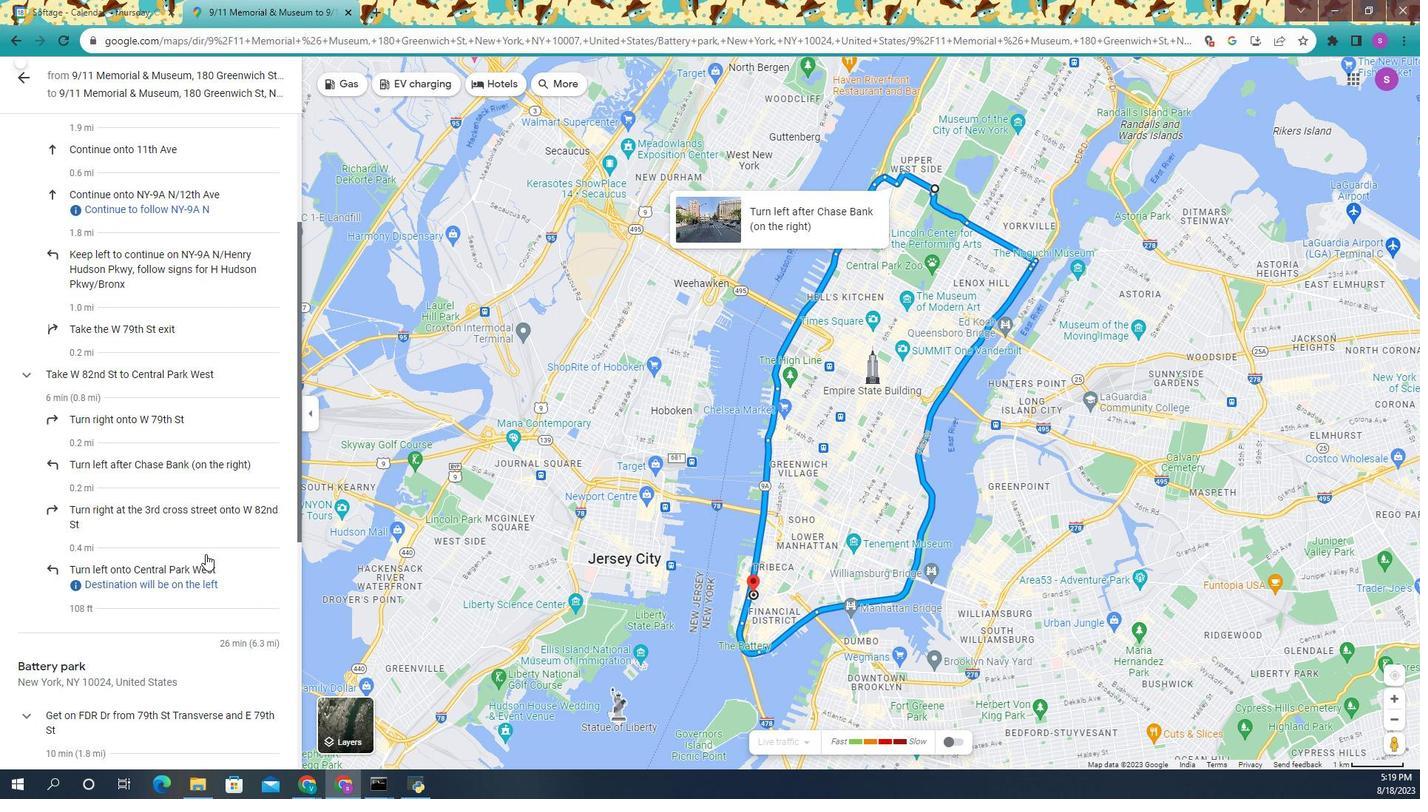 
Action: Mouse moved to (1338, 586)
Screenshot: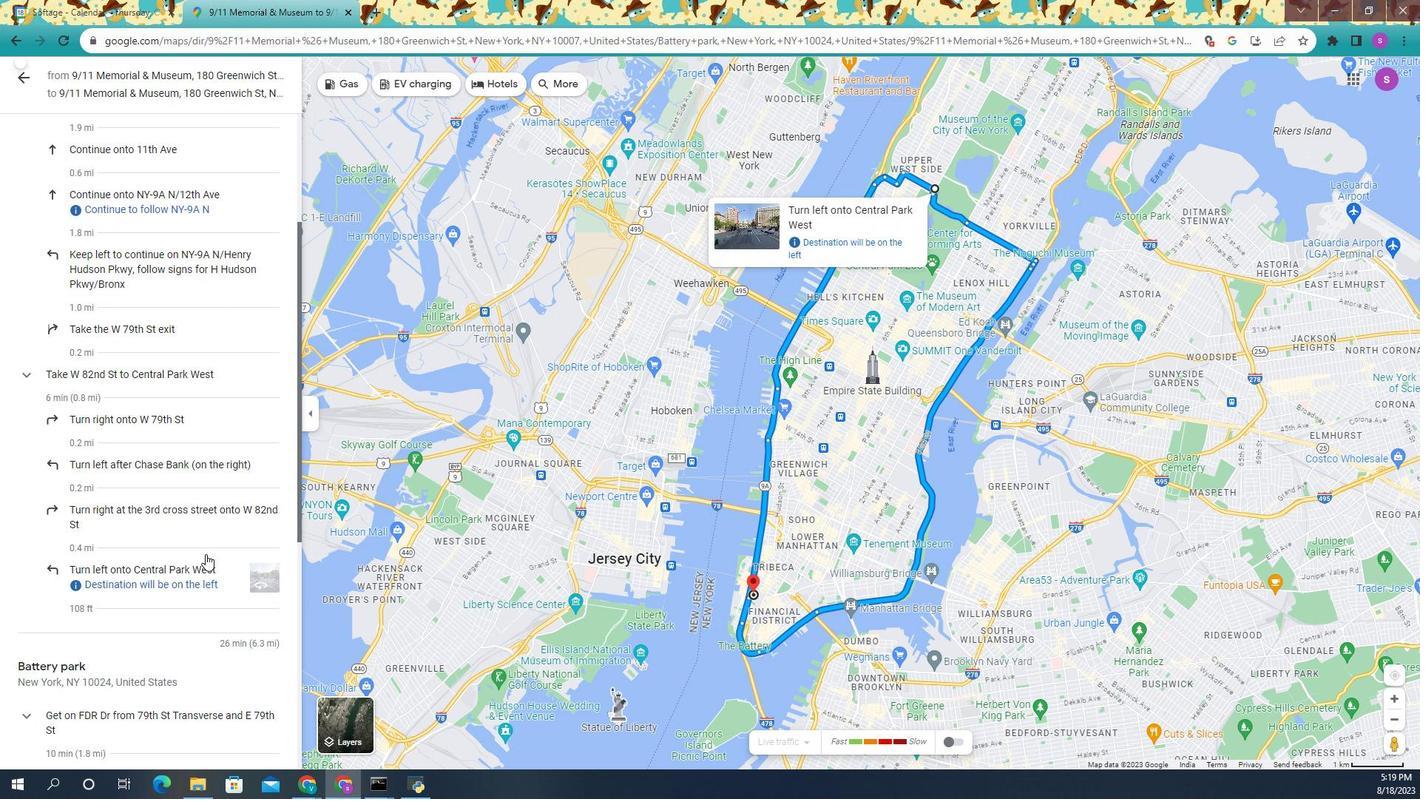 
Action: Mouse scrolled (1338, 585) with delta (0, 0)
Screenshot: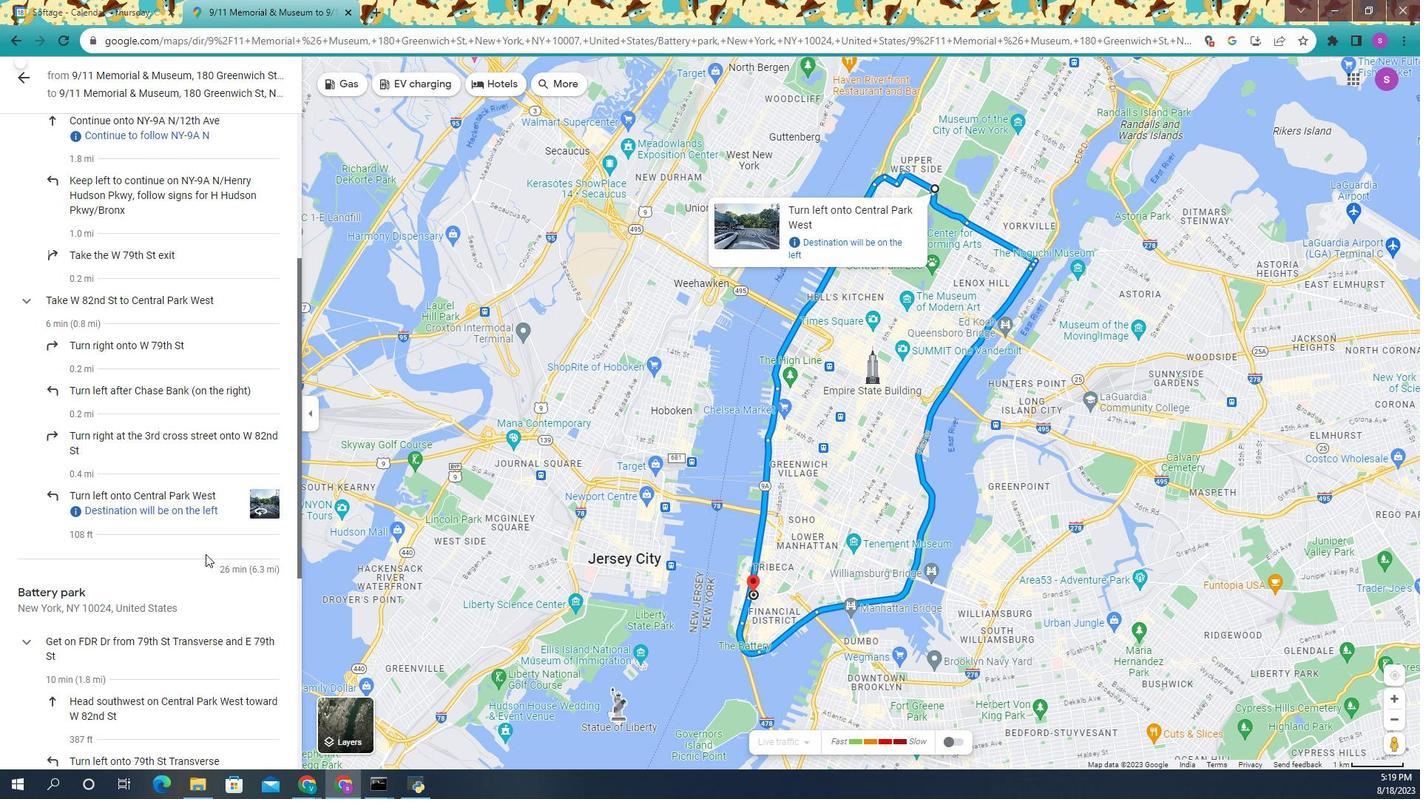 
Action: Mouse scrolled (1338, 585) with delta (0, 0)
Screenshot: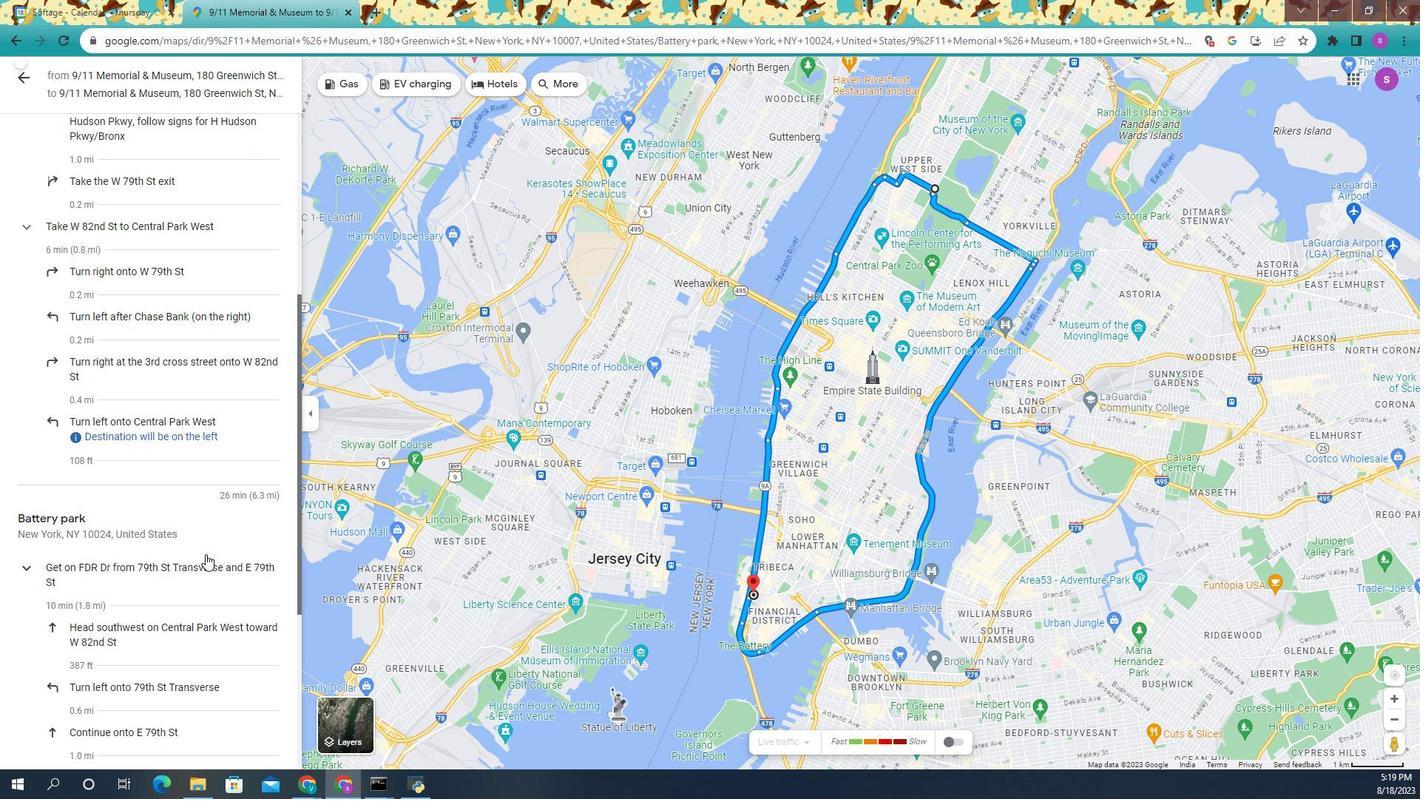 
Action: Mouse scrolled (1338, 585) with delta (0, 0)
Screenshot: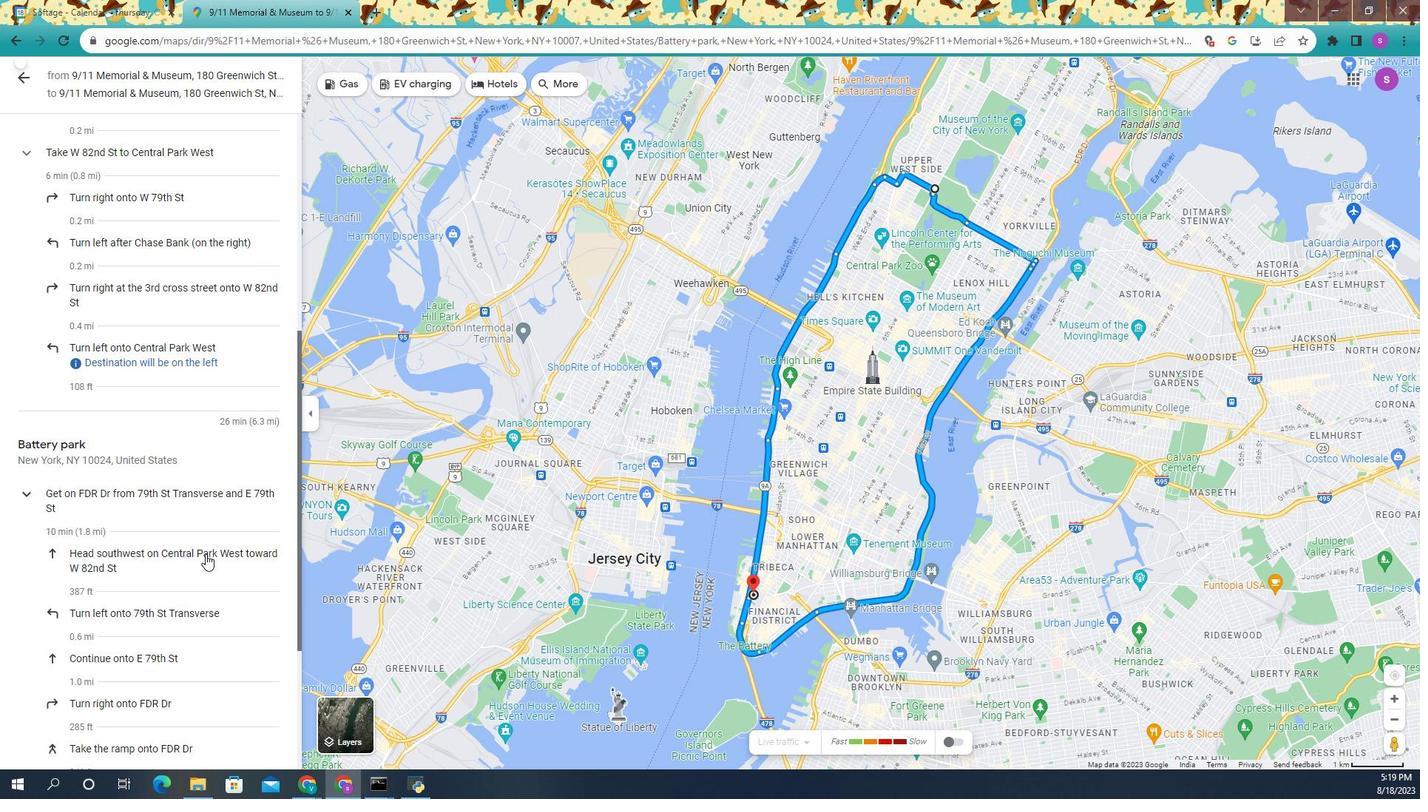 
Action: Mouse scrolled (1338, 585) with delta (0, 0)
Screenshot: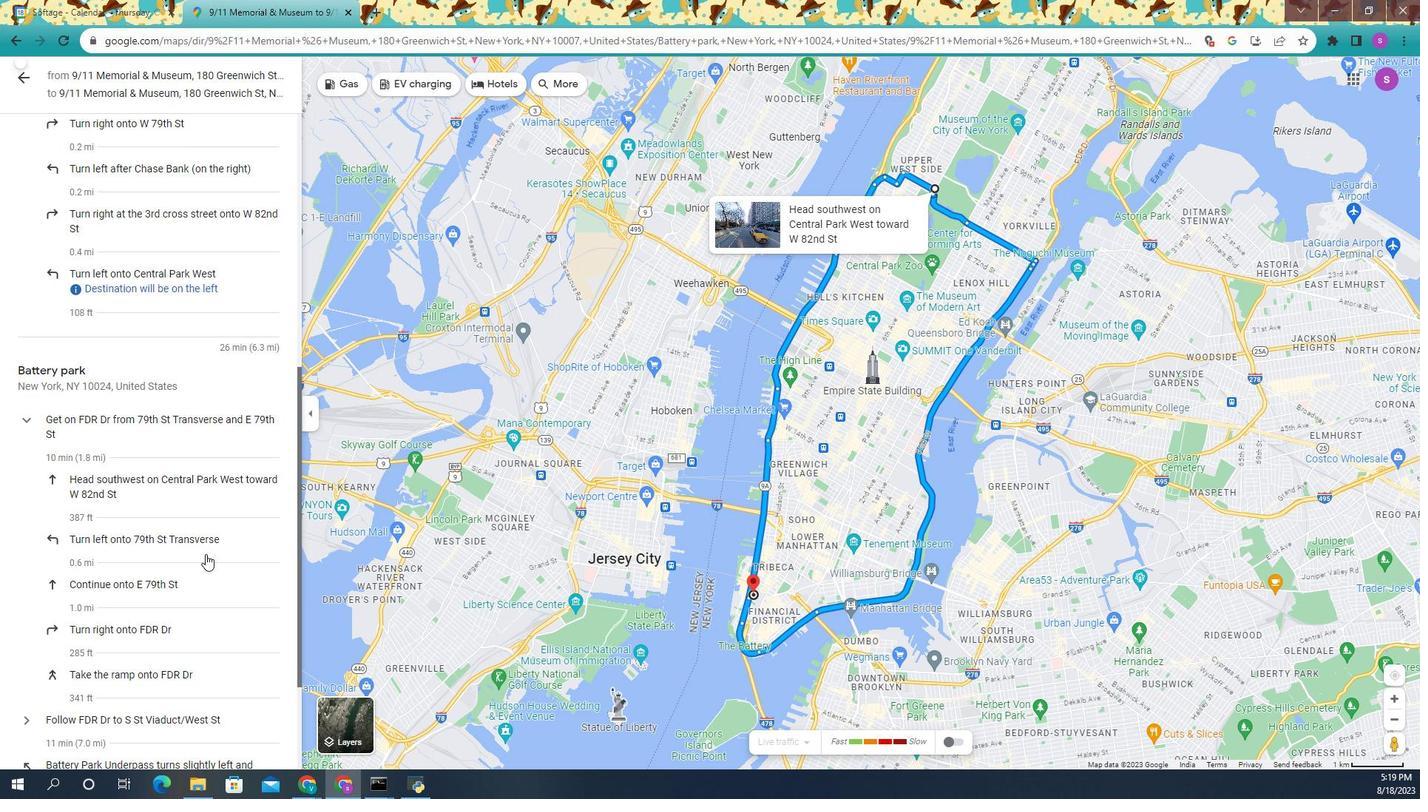 
Action: Mouse scrolled (1338, 585) with delta (0, 0)
Screenshot: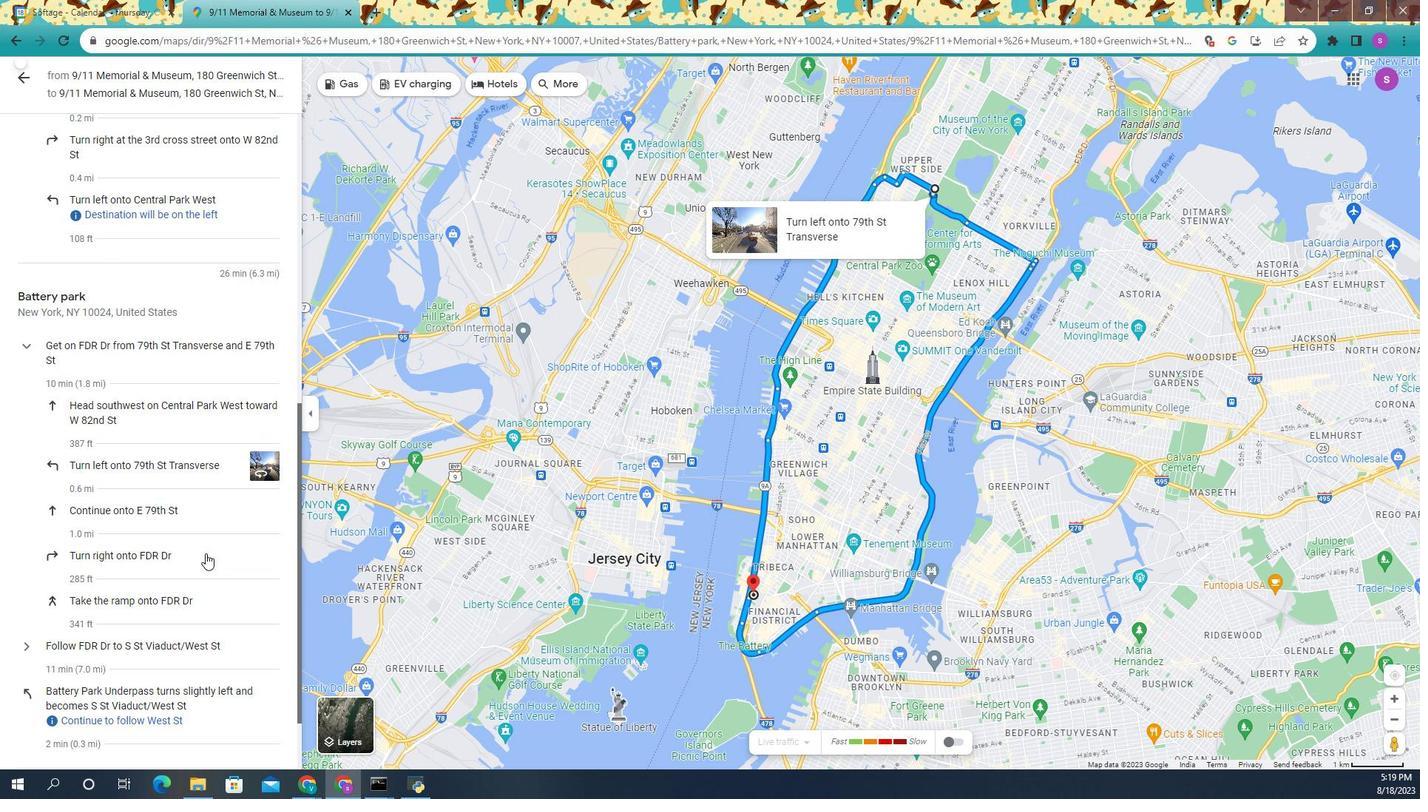 
Action: Mouse moved to (1337, 585)
Screenshot: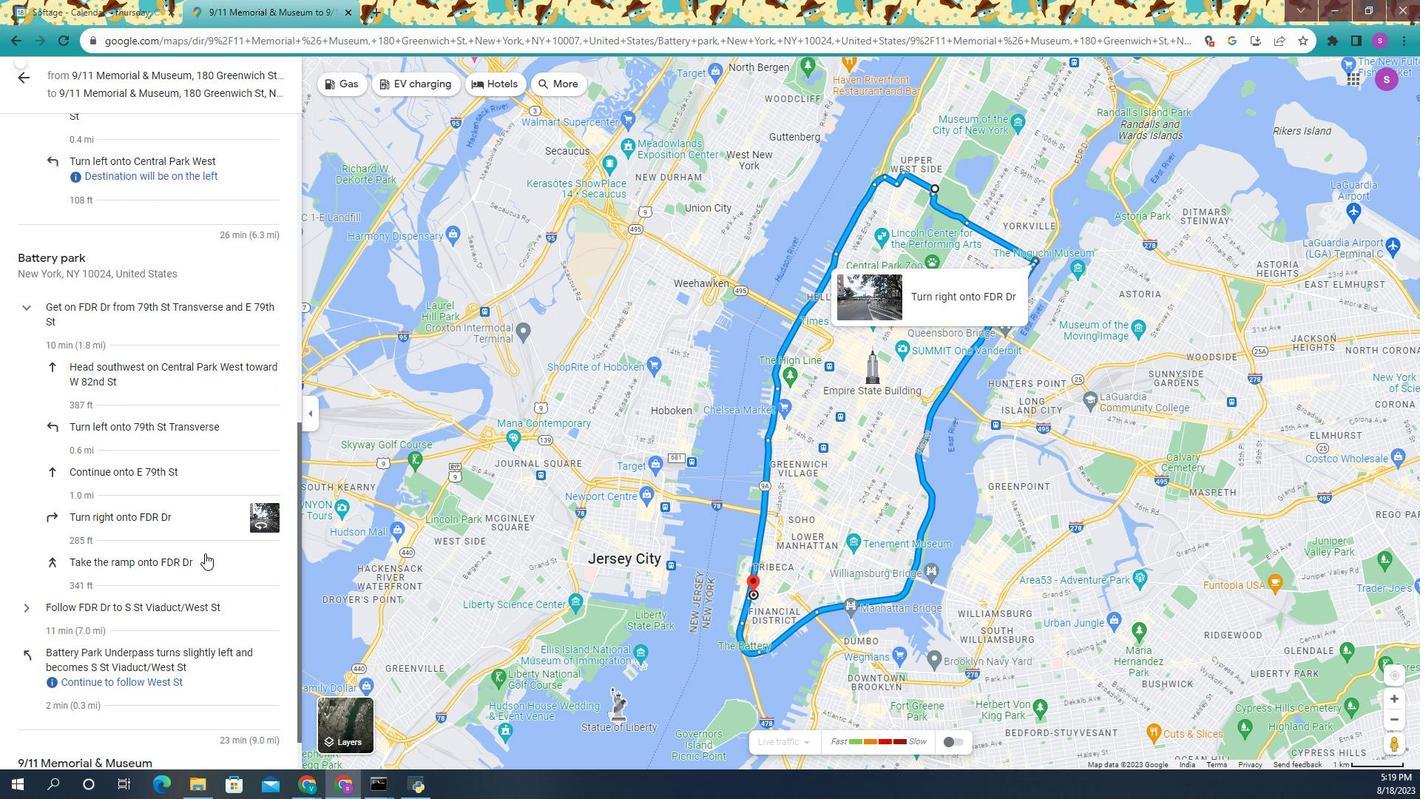 
Action: Mouse scrolled (1337, 584) with delta (0, 0)
Screenshot: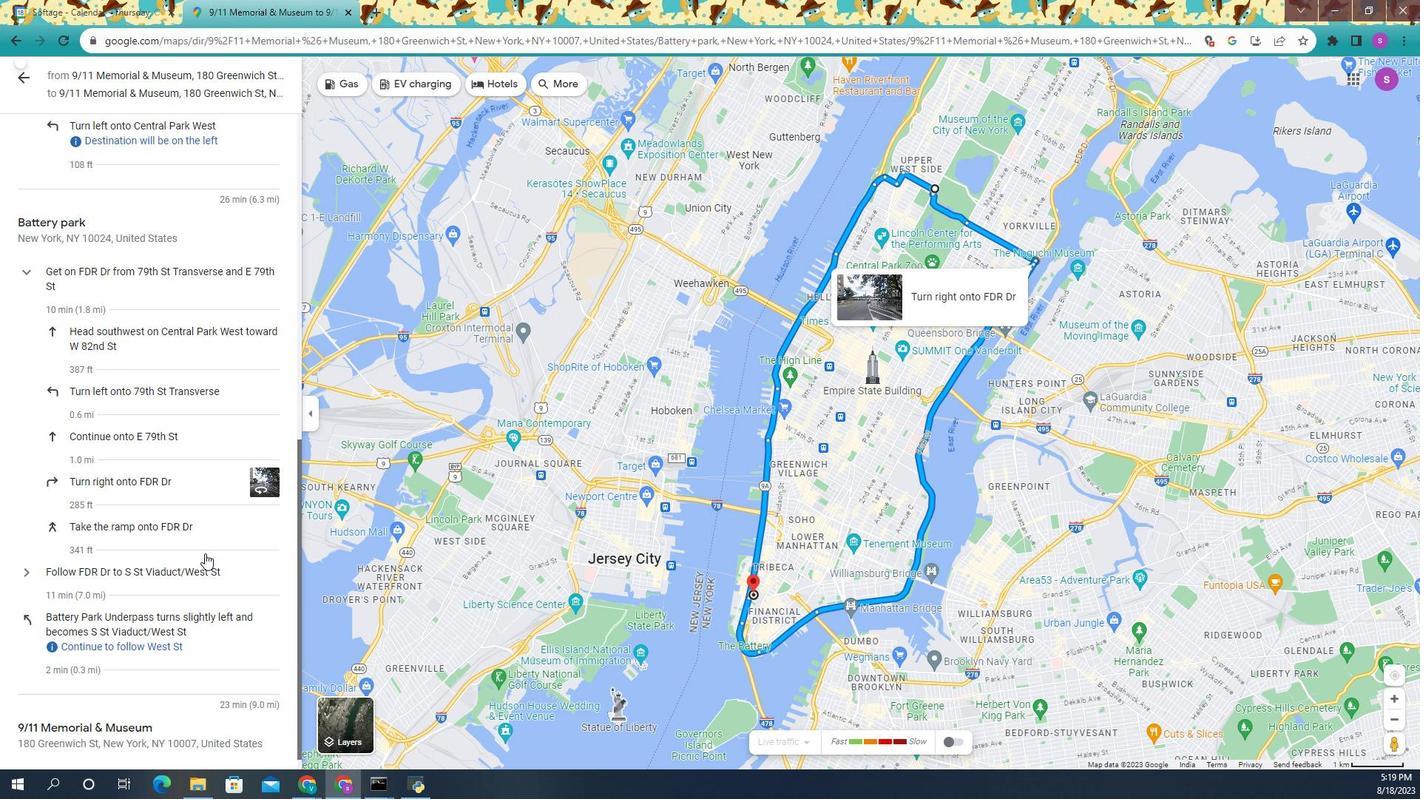 
Action: Mouse scrolled (1337, 584) with delta (0, 0)
Screenshot: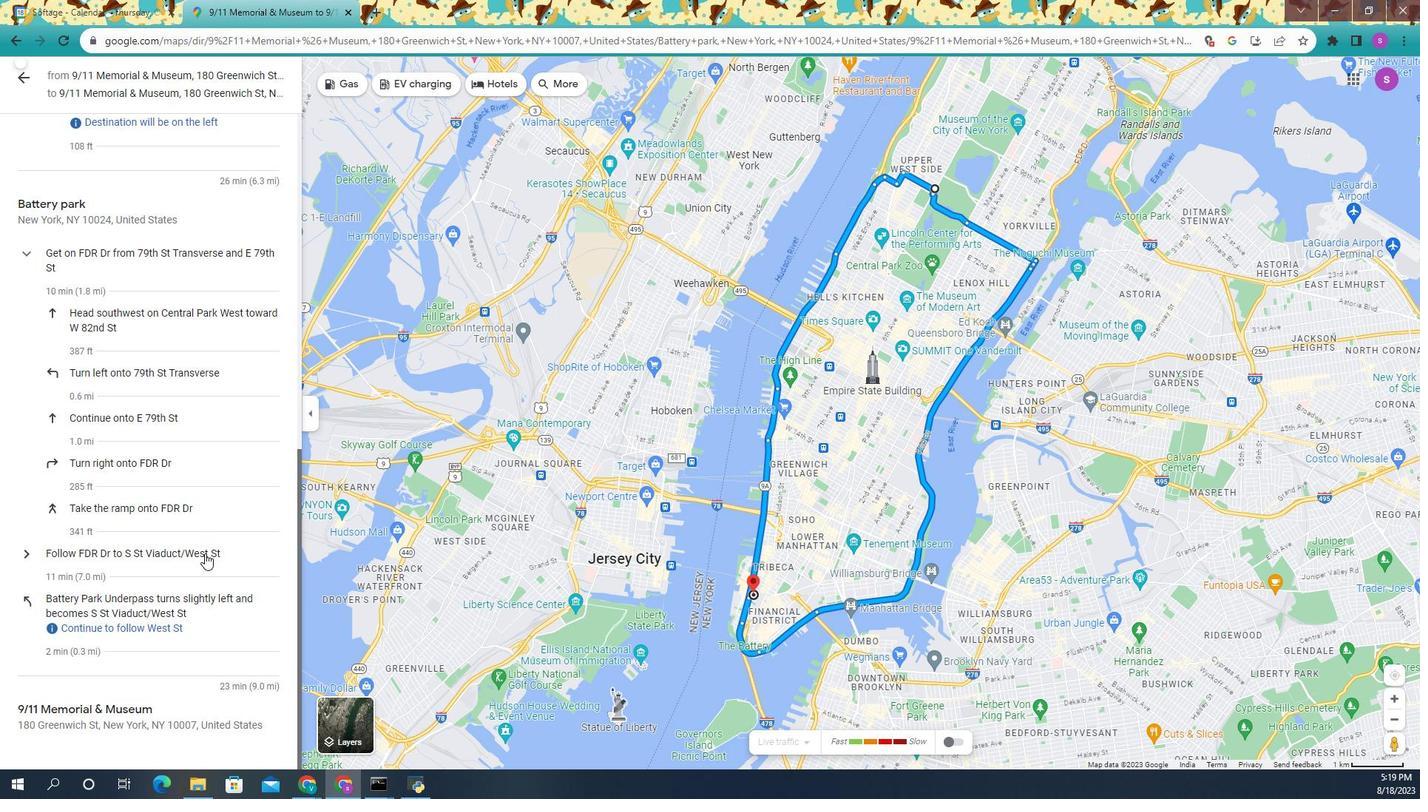 
Action: Mouse scrolled (1337, 584) with delta (0, 0)
Screenshot: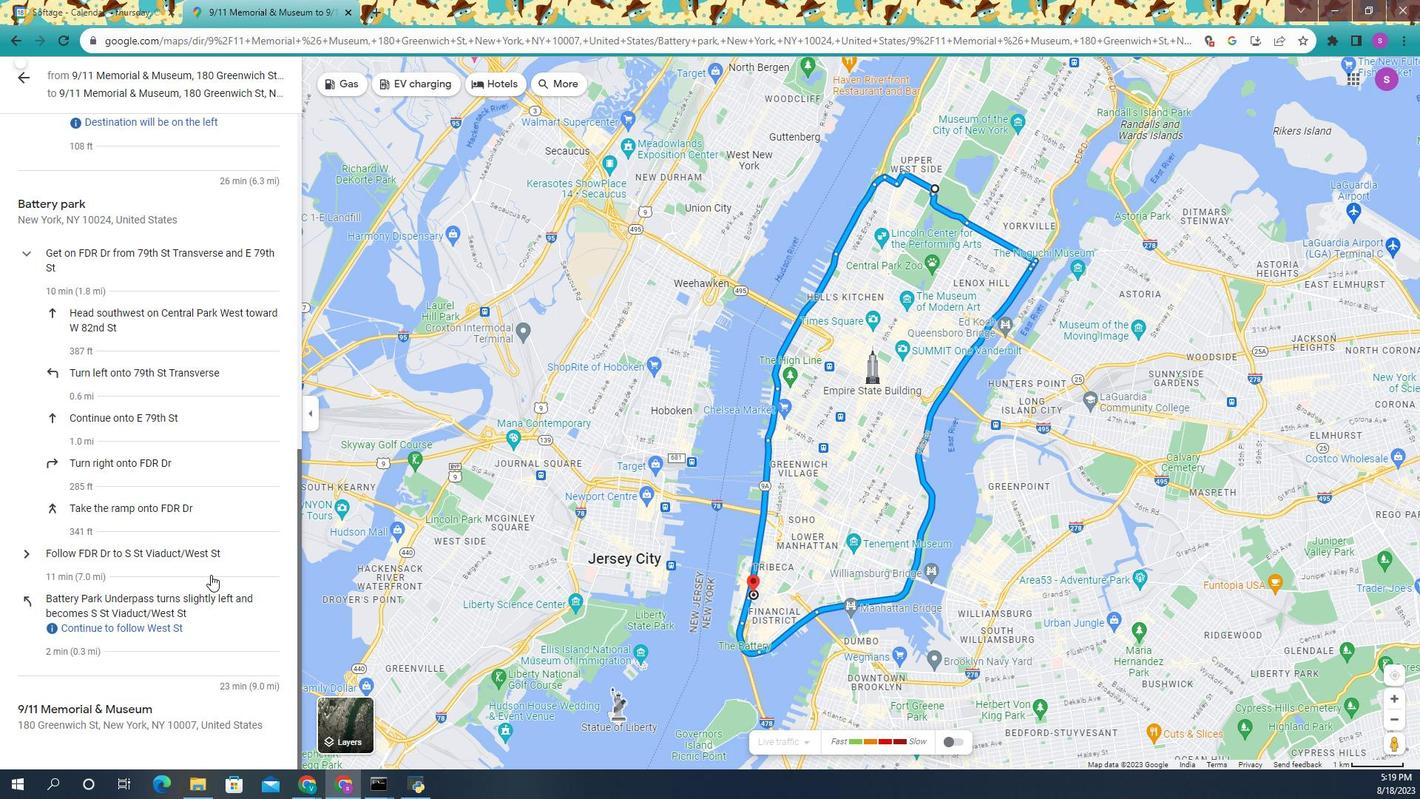 
Action: Mouse moved to (1243, 489)
Screenshot: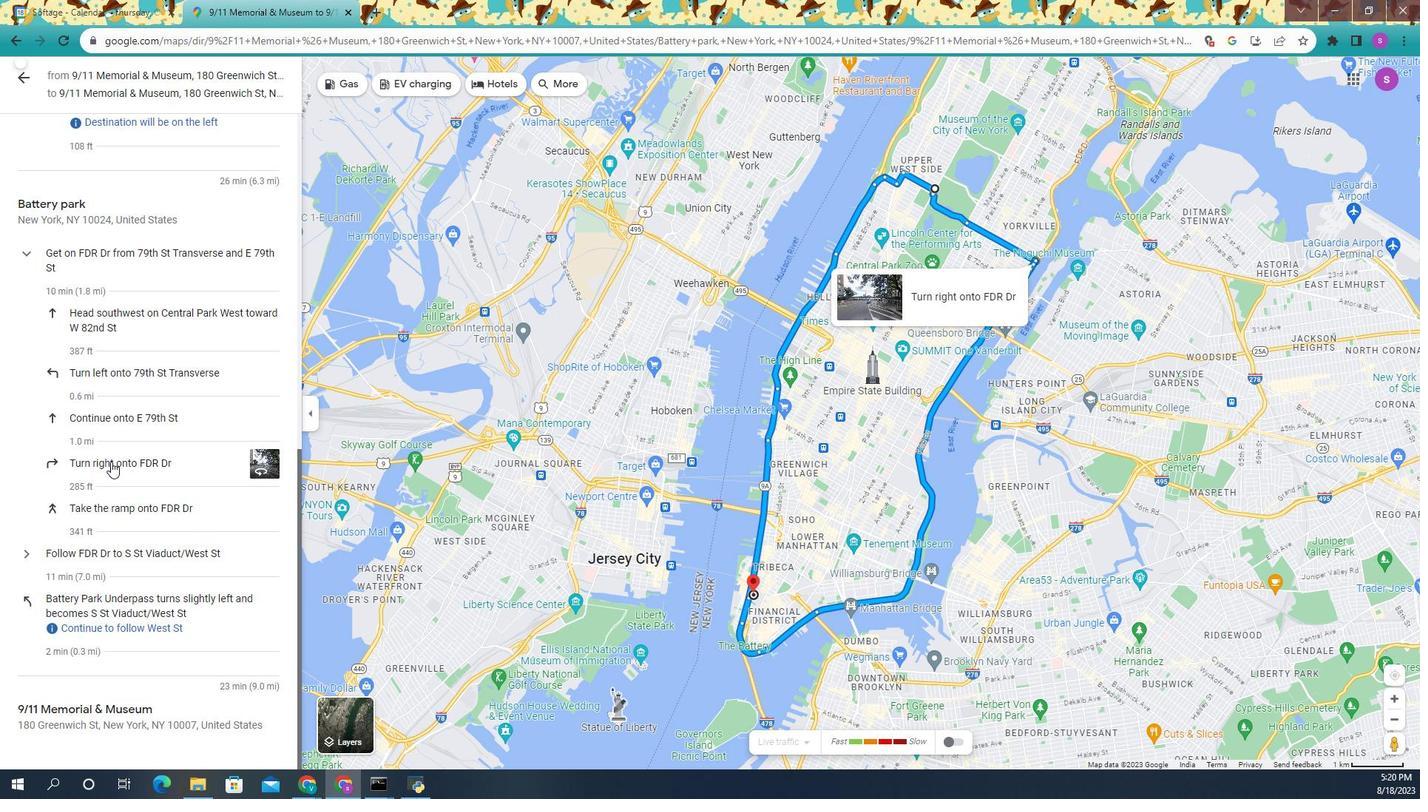 
Action: Mouse scrolled (1243, 489) with delta (0, 0)
Screenshot: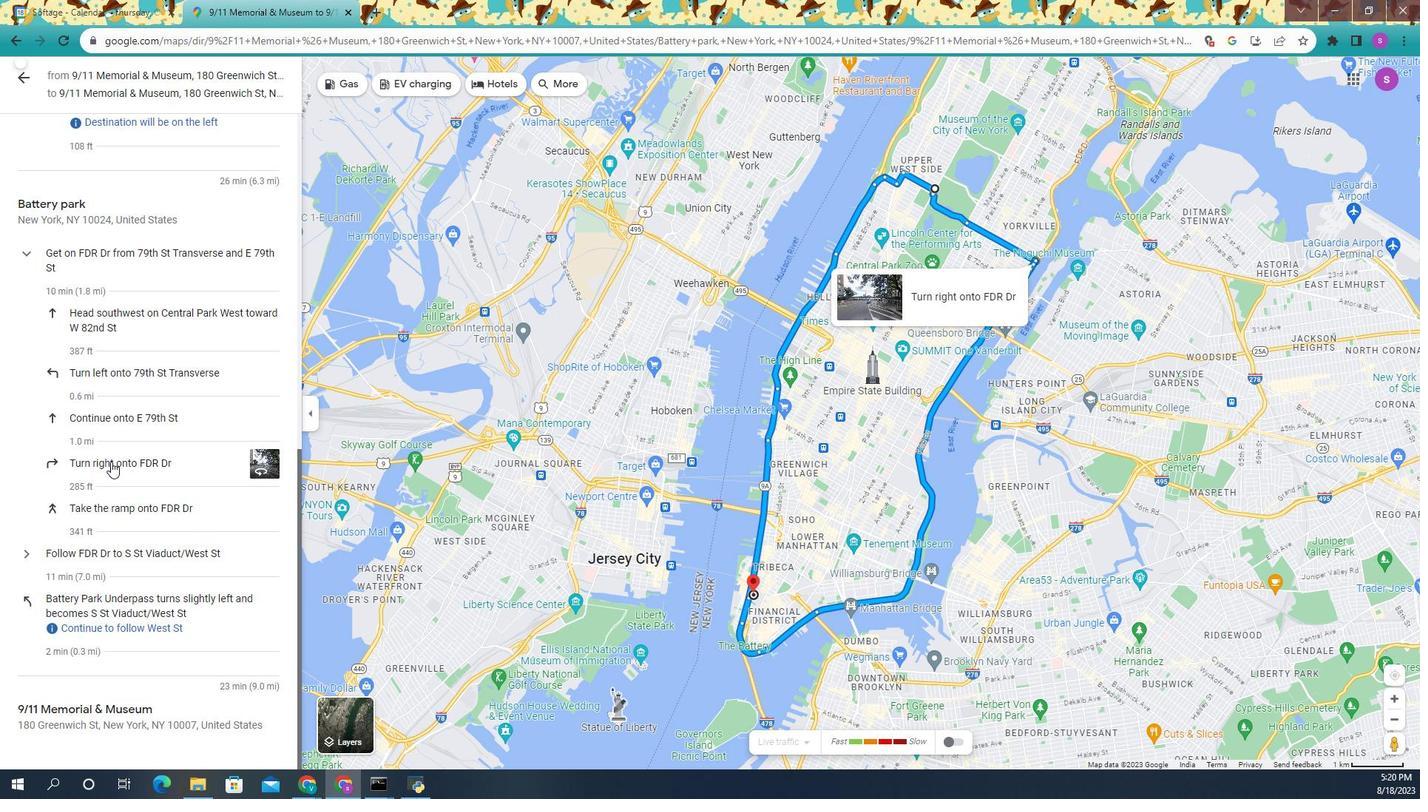 
Action: Mouse moved to (1243, 492)
Screenshot: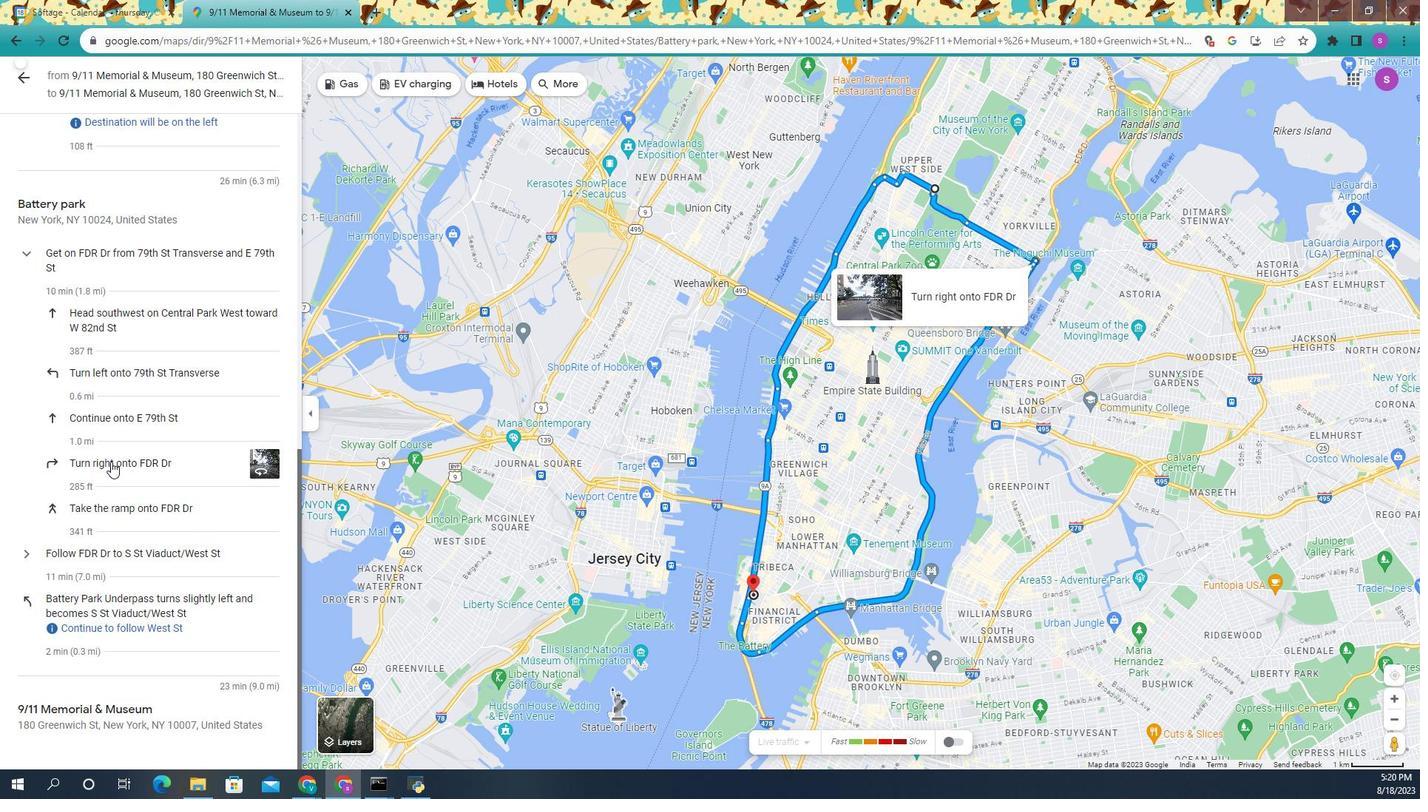 
Action: Mouse scrolled (1243, 492) with delta (0, 0)
Screenshot: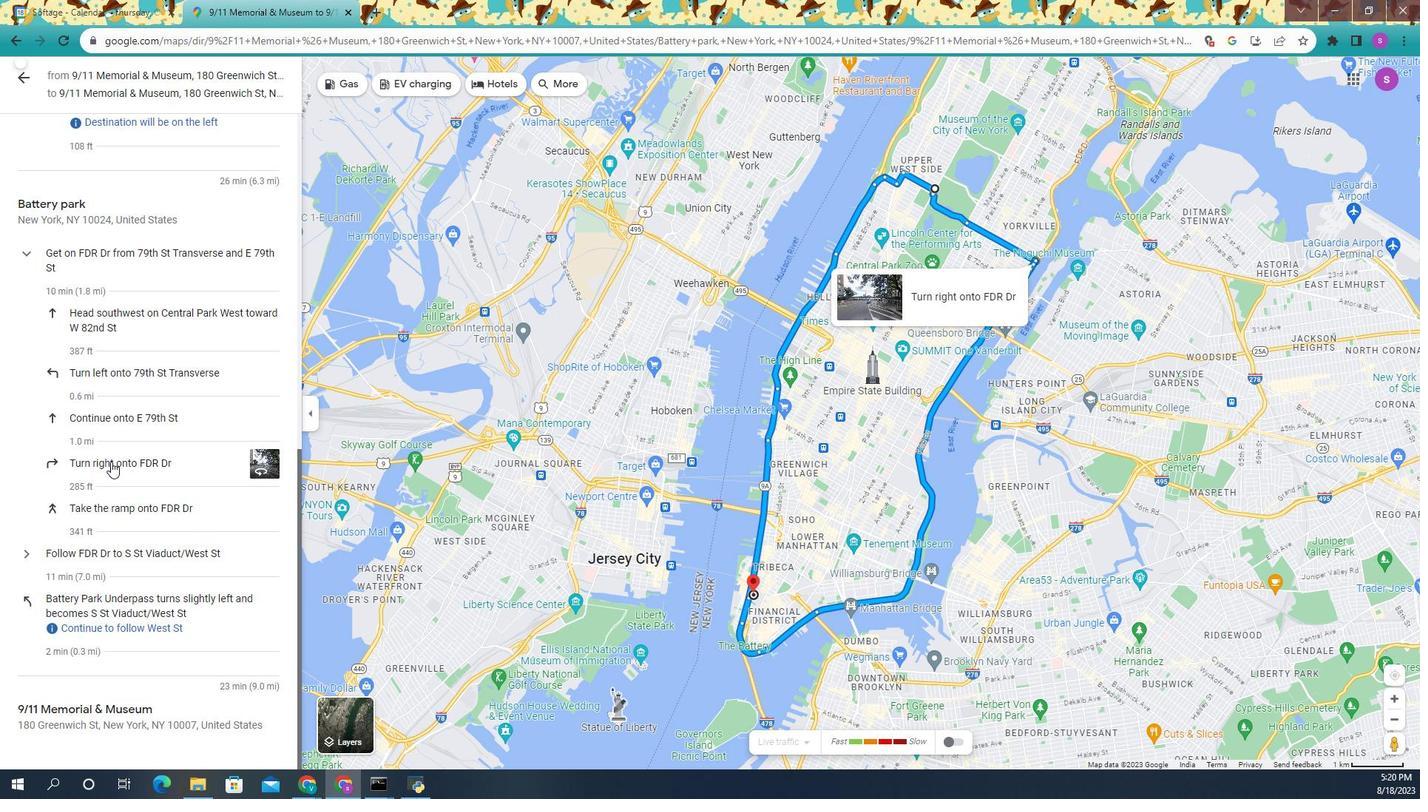 
Action: Mouse moved to (1254, 750)
Screenshot: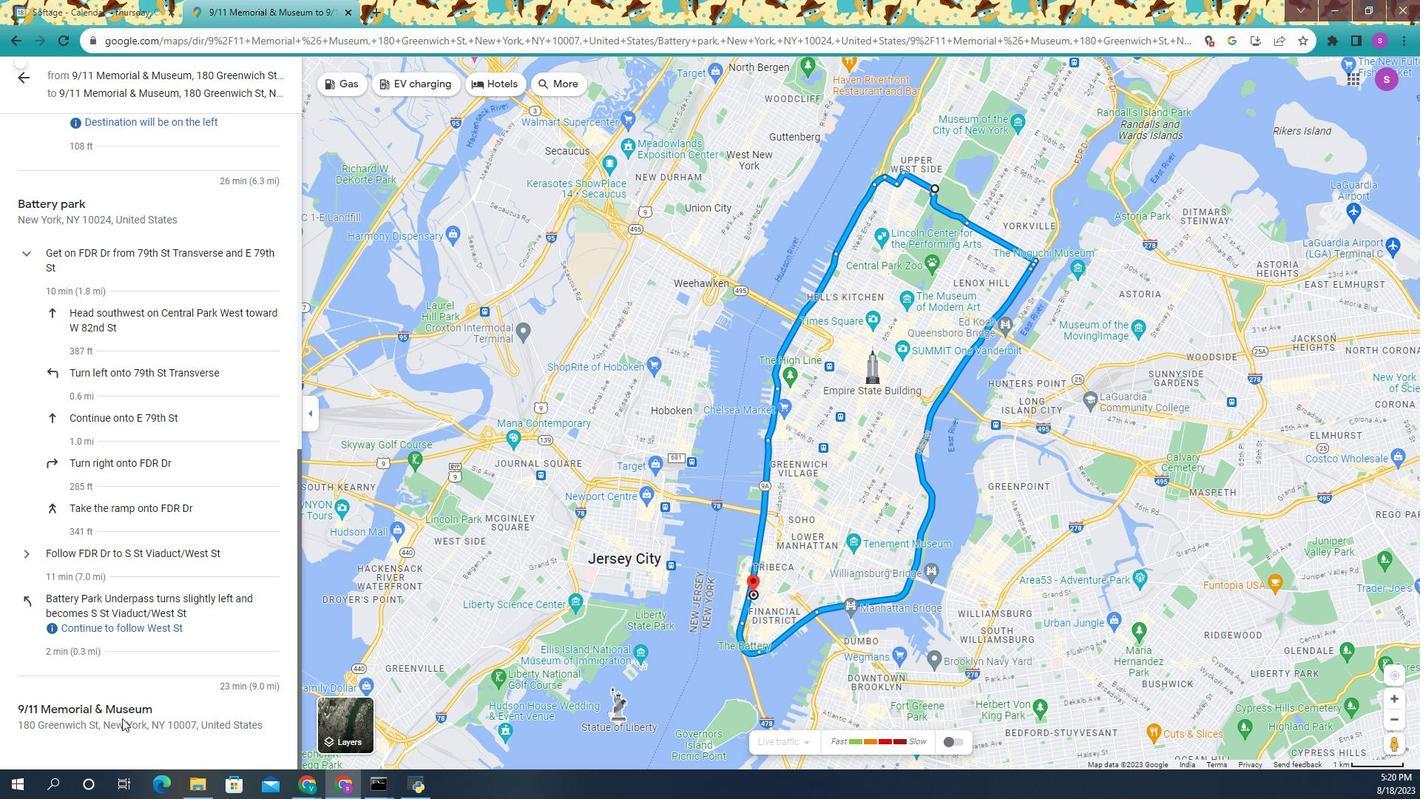 
